 Task: Add a signature Marianna Clark containing National Human Trafficking Awareness Day, Marianna Clark to email address softage.3@softage.net and add a folder Sales contracts
Action: Mouse moved to (192, 146)
Screenshot: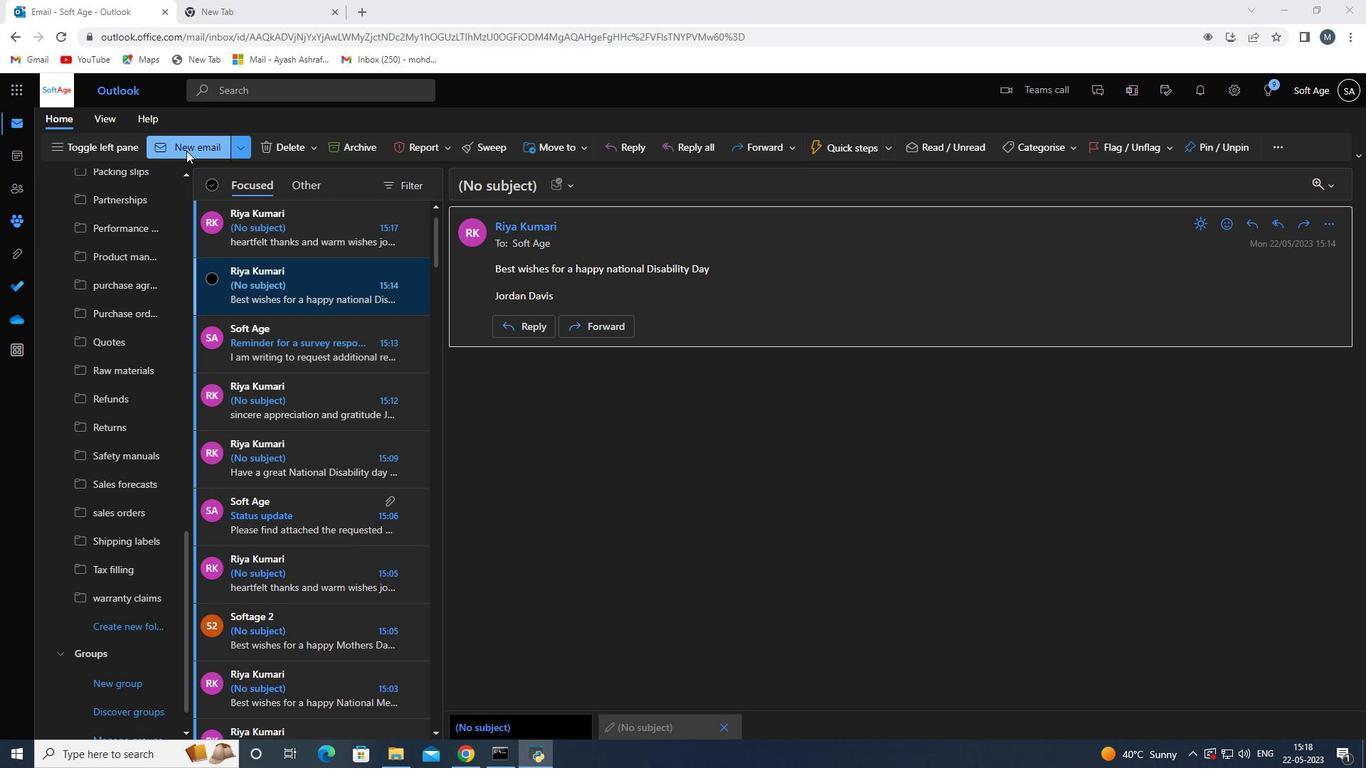
Action: Mouse pressed left at (192, 146)
Screenshot: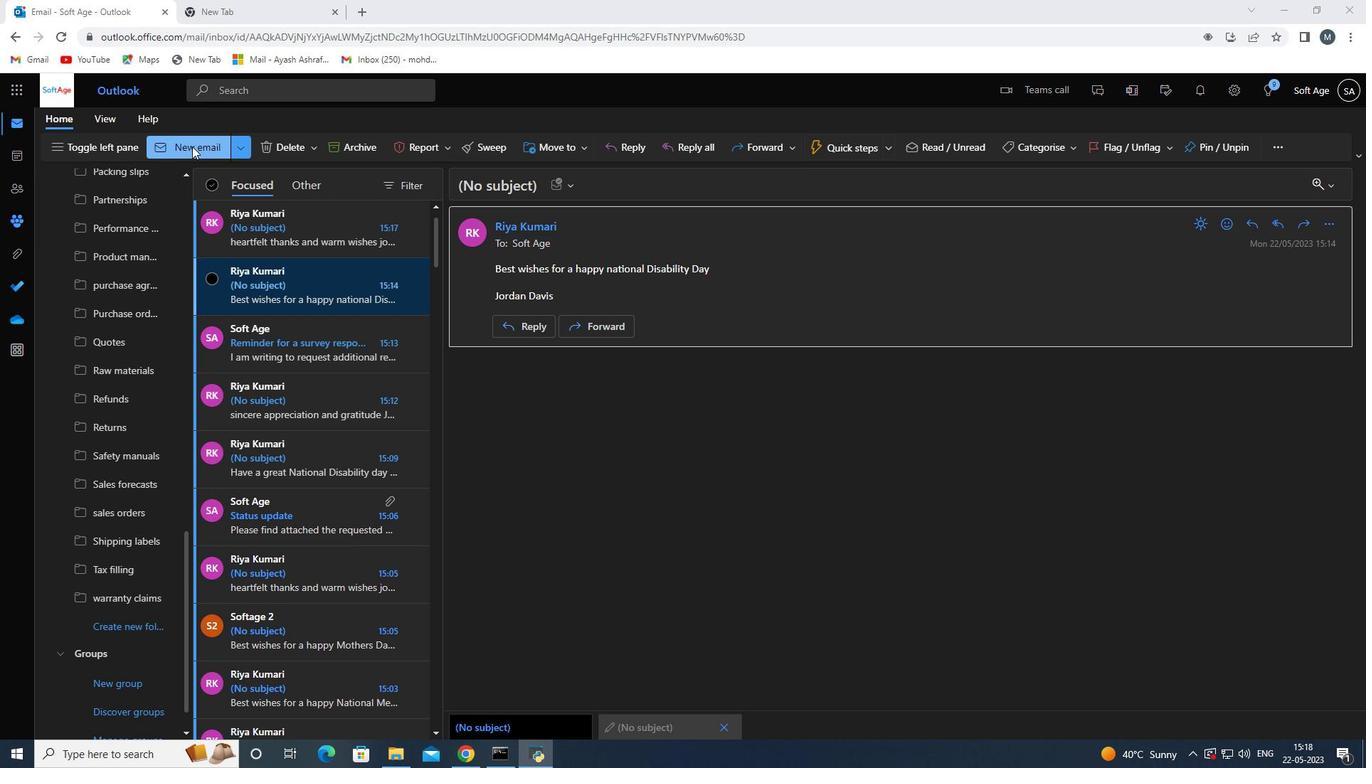 
Action: Mouse moved to (974, 141)
Screenshot: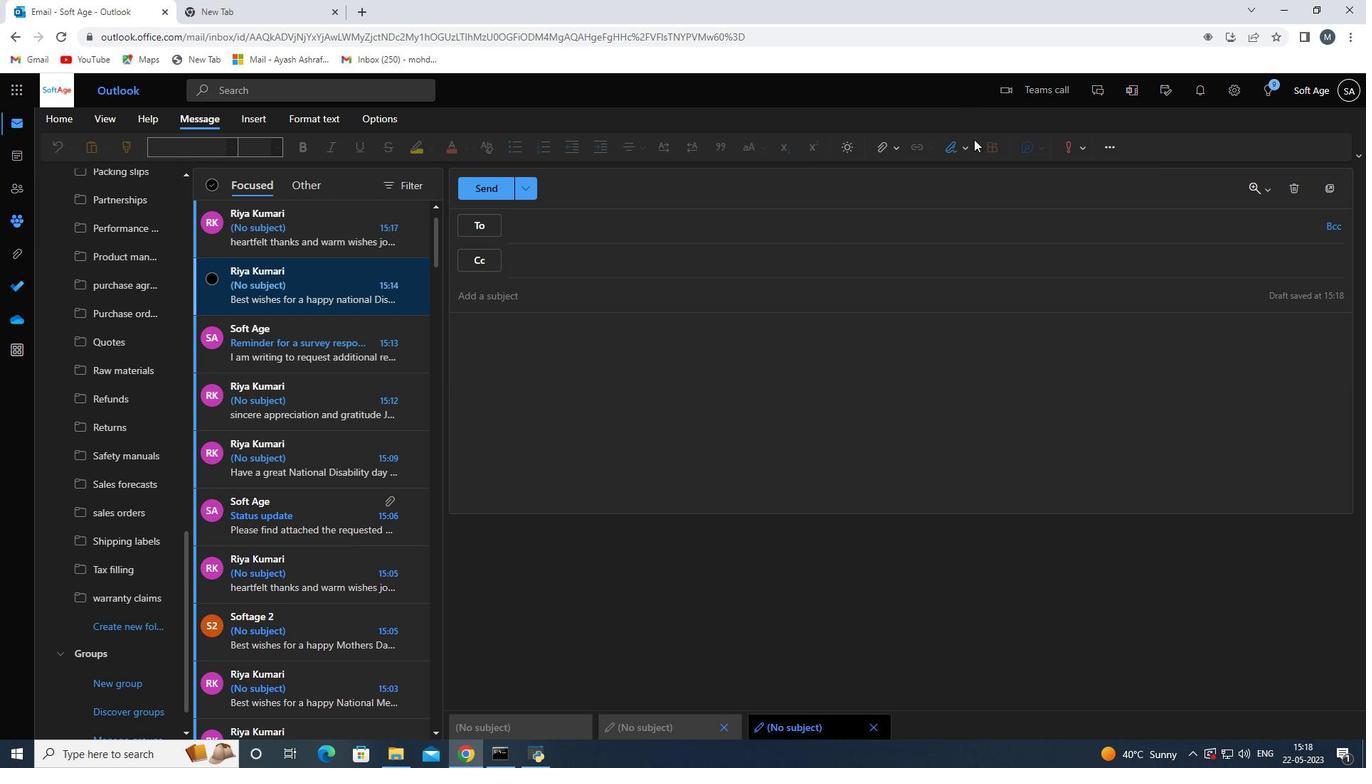 
Action: Mouse pressed left at (974, 141)
Screenshot: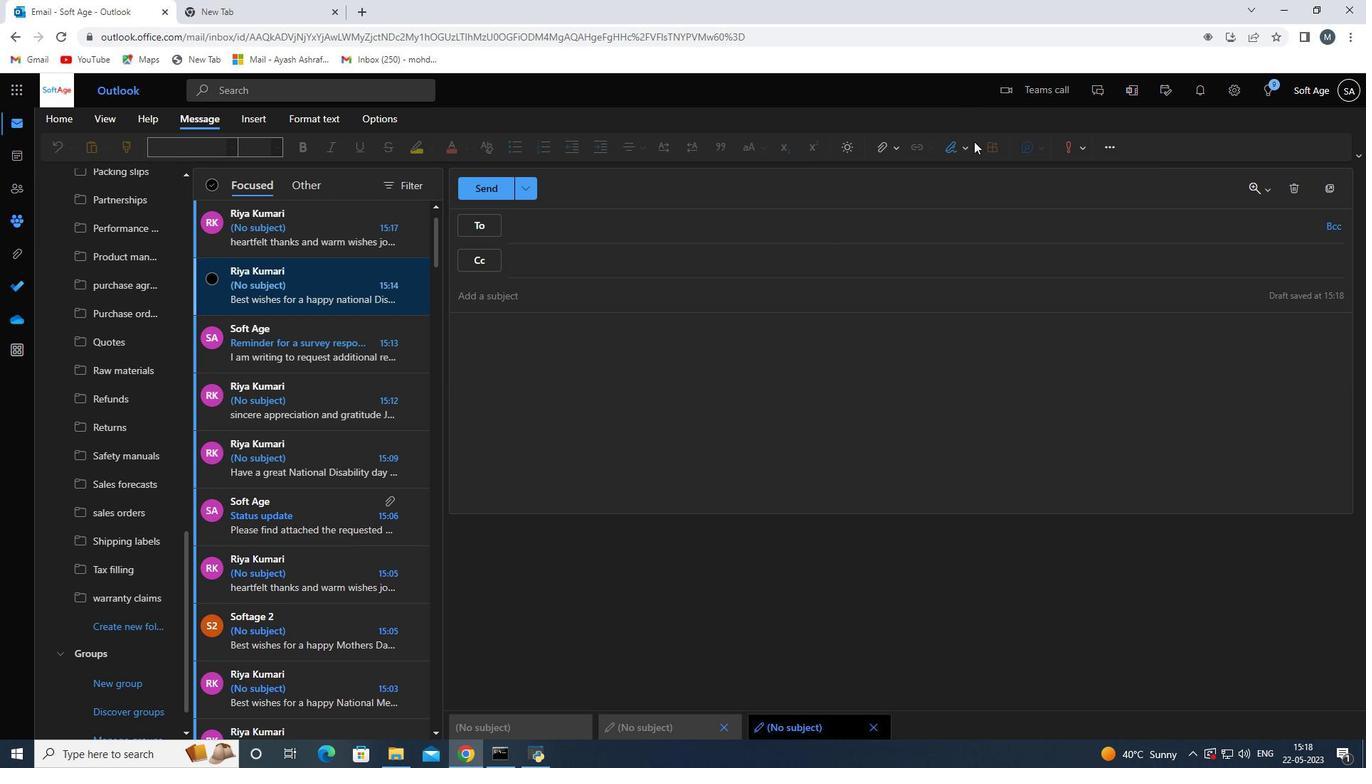 
Action: Mouse moved to (965, 150)
Screenshot: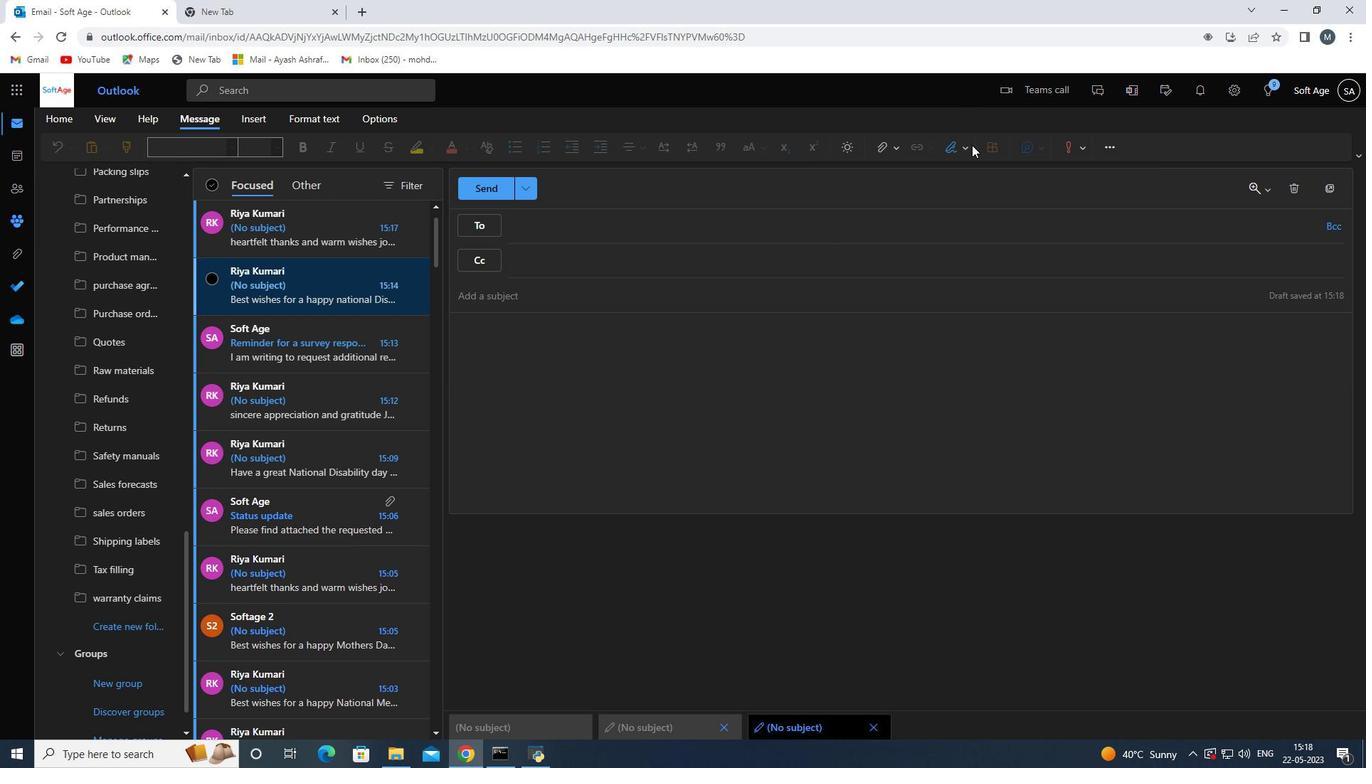
Action: Mouse pressed left at (965, 150)
Screenshot: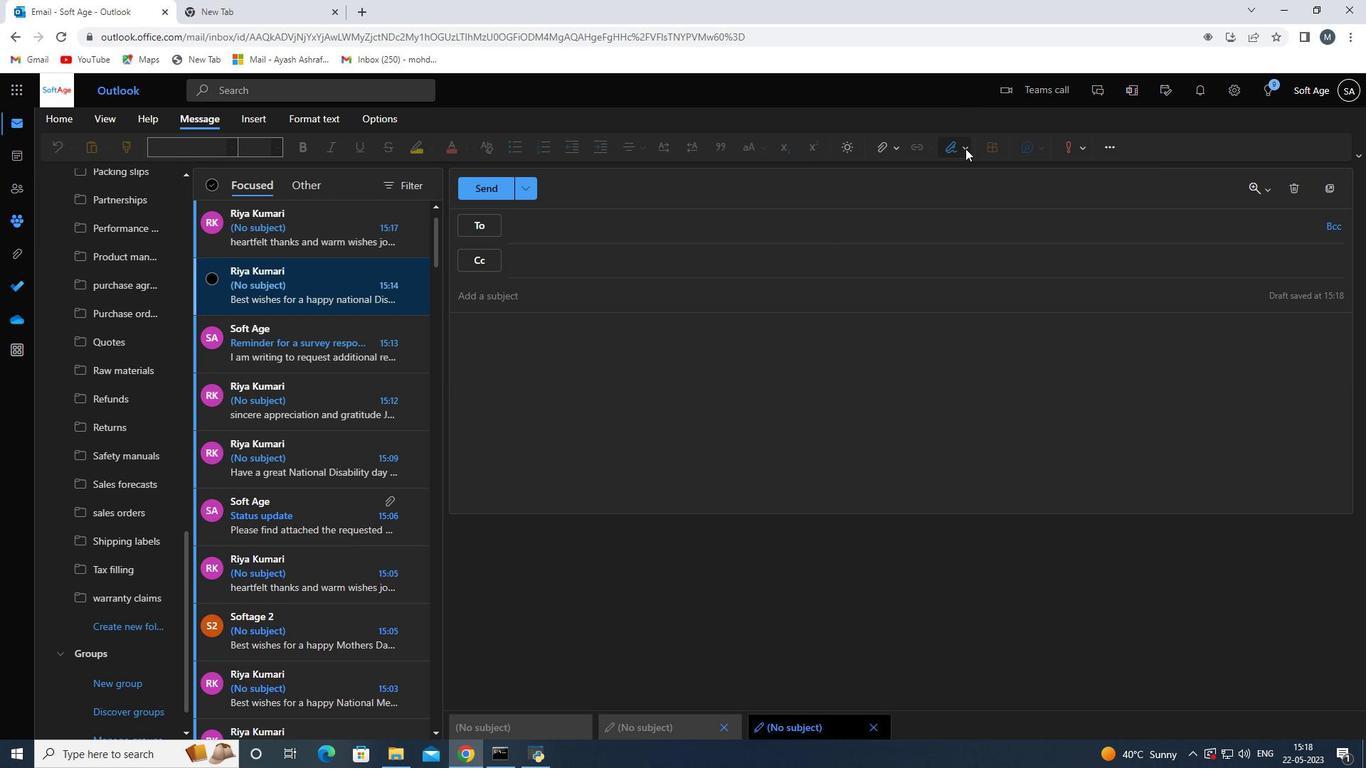 
Action: Mouse moved to (918, 207)
Screenshot: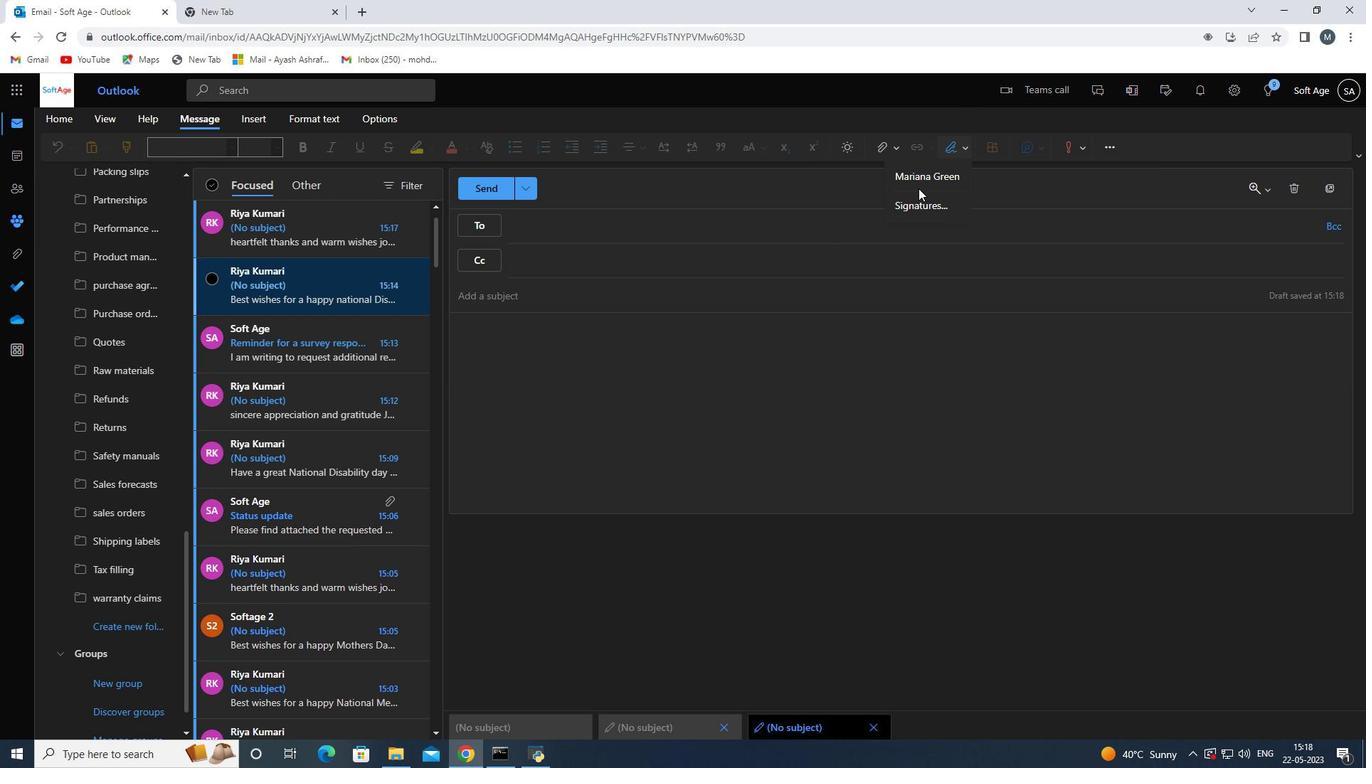 
Action: Mouse pressed left at (918, 207)
Screenshot: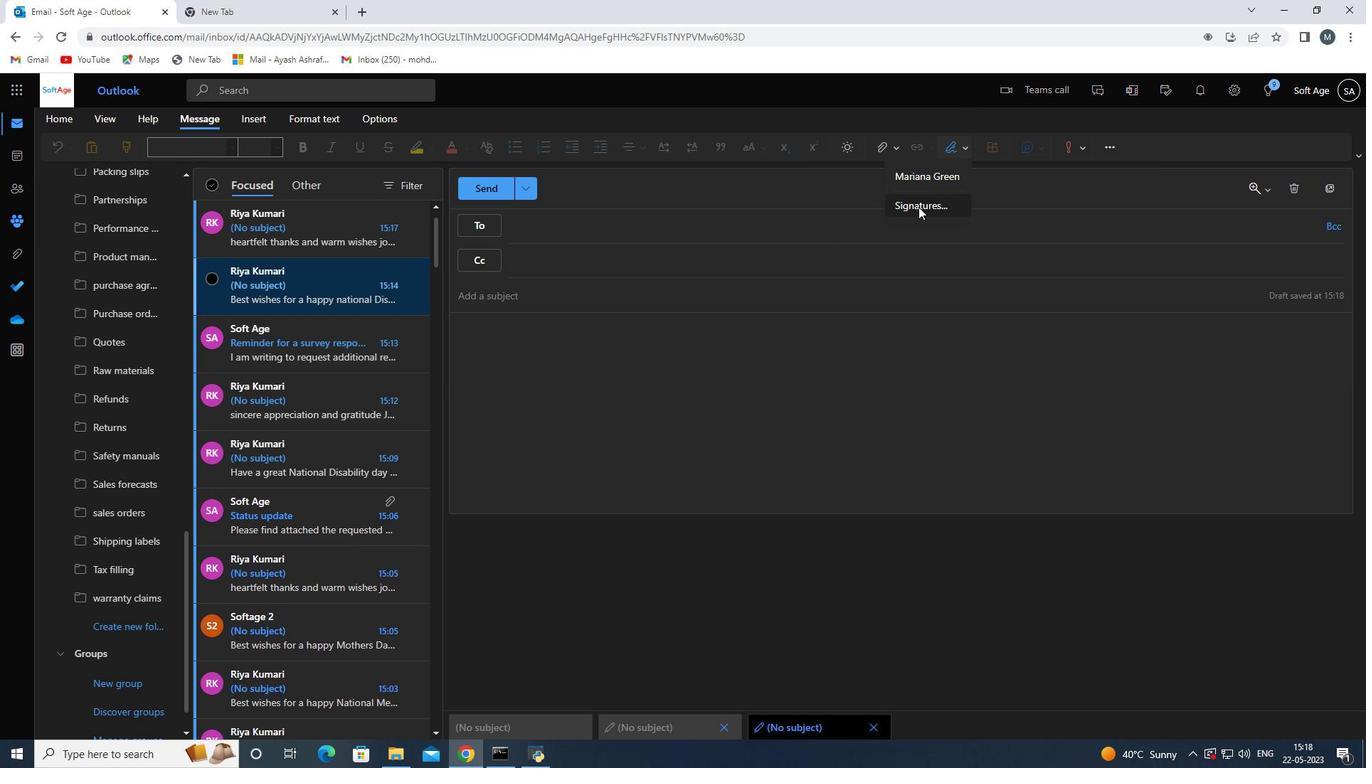 
Action: Mouse moved to (956, 267)
Screenshot: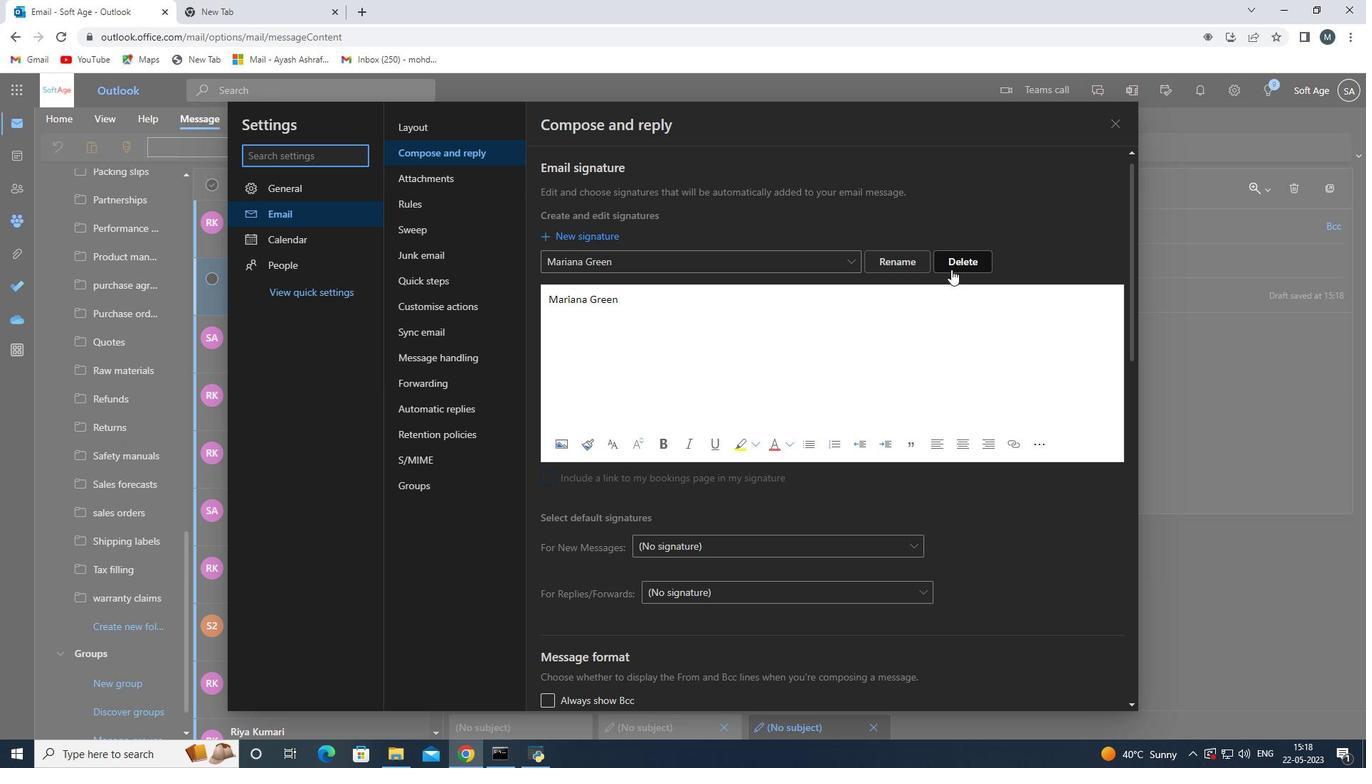 
Action: Mouse pressed left at (956, 267)
Screenshot: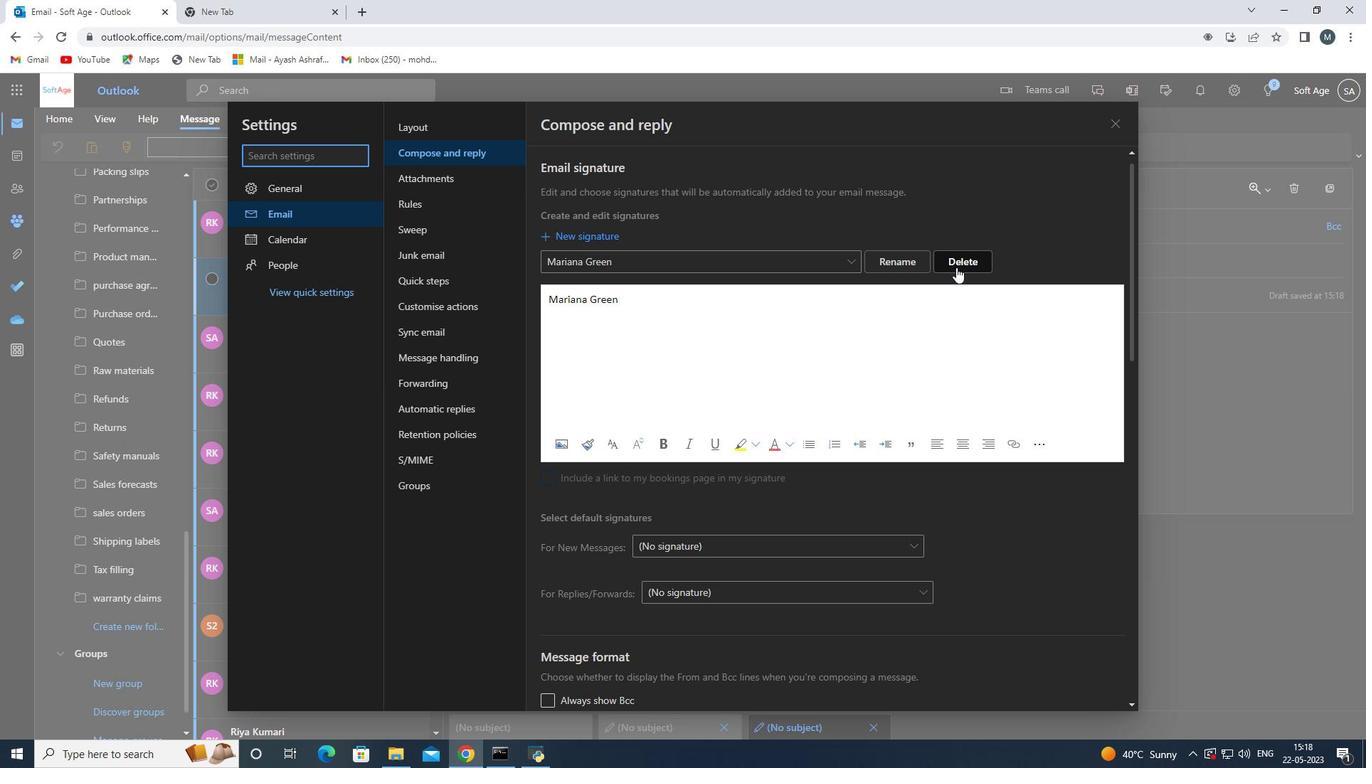 
Action: Mouse moved to (651, 266)
Screenshot: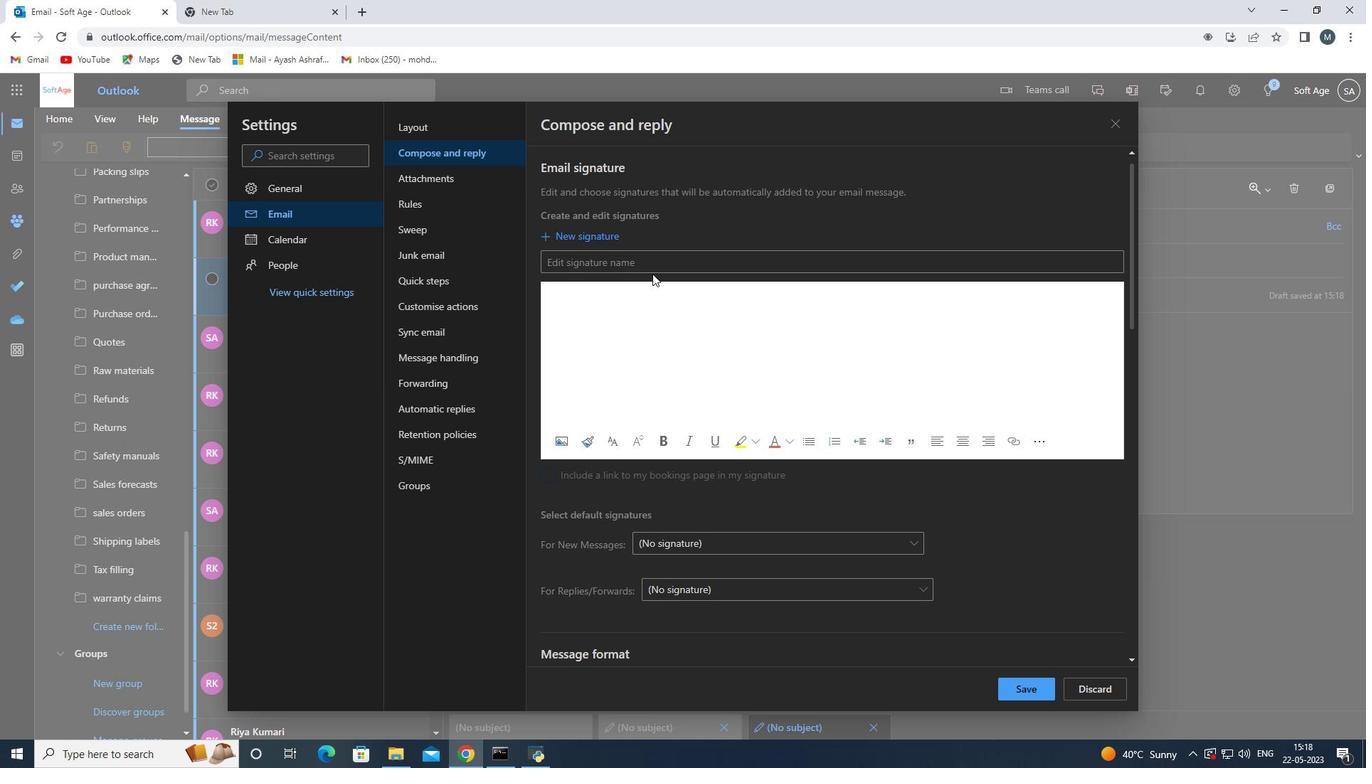 
Action: Mouse pressed left at (651, 266)
Screenshot: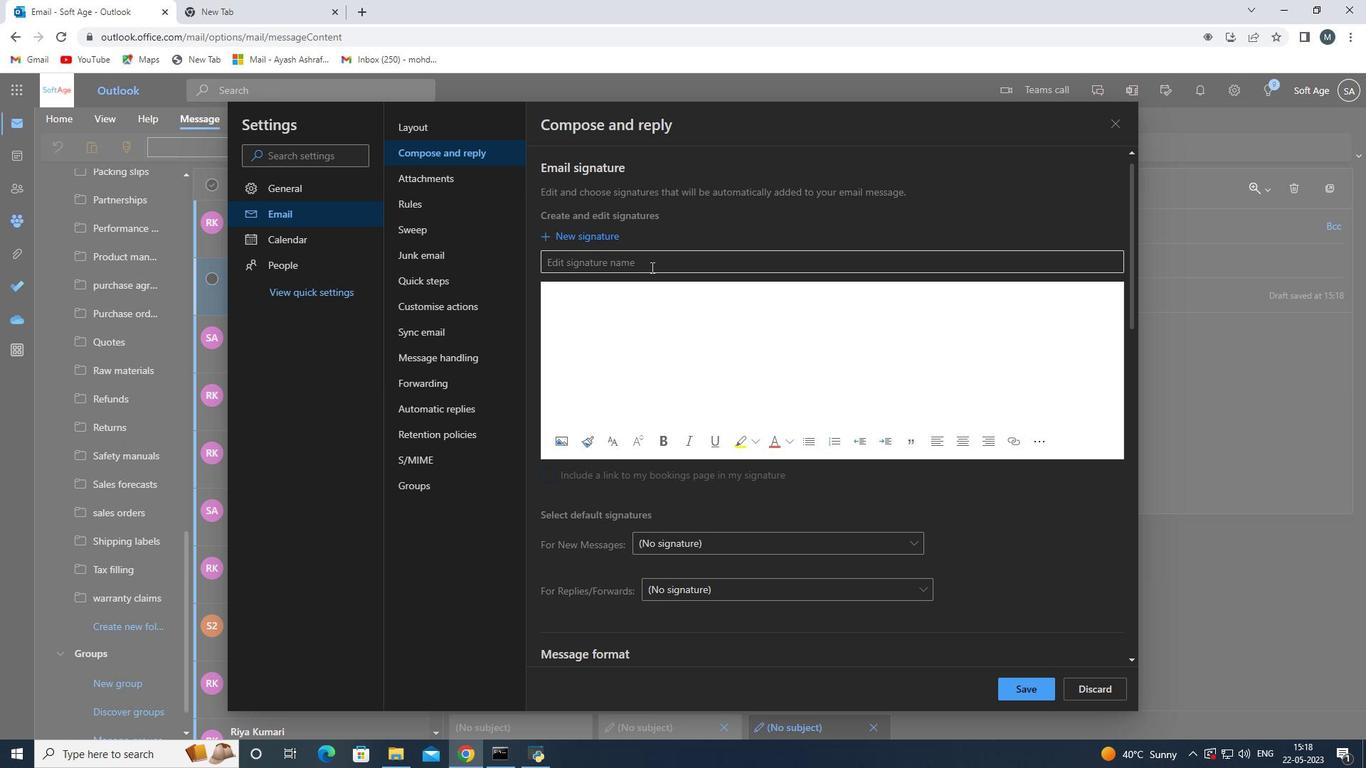 
Action: Mouse moved to (647, 266)
Screenshot: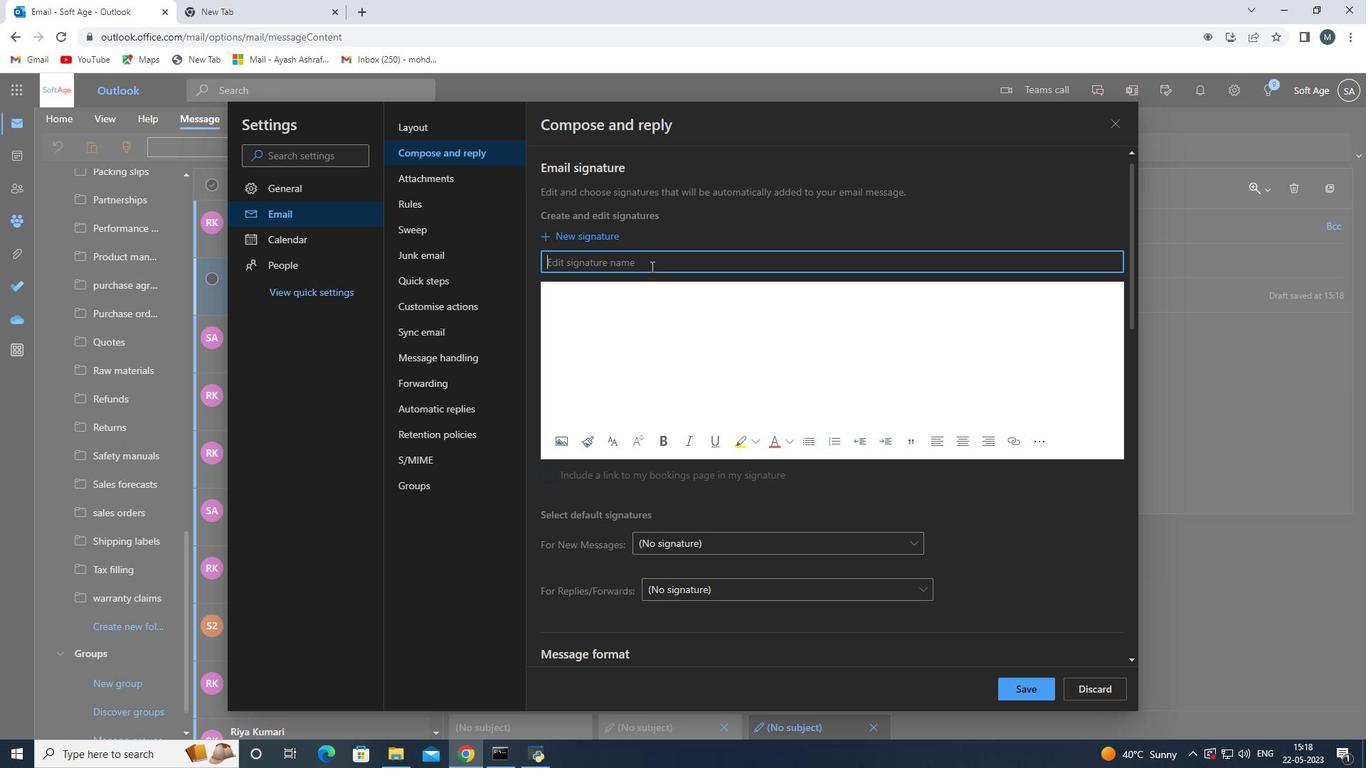 
Action: Key pressed <Key.shift>Marianna<Key.space><Key.shift><Key.shift><Key.shift><Key.shift><Key.shift><Key.shift><Key.shift><Key.shift><Key.shift>cl<Key.backspace><Key.backspace><Key.shift>Clark<Key.space>
Screenshot: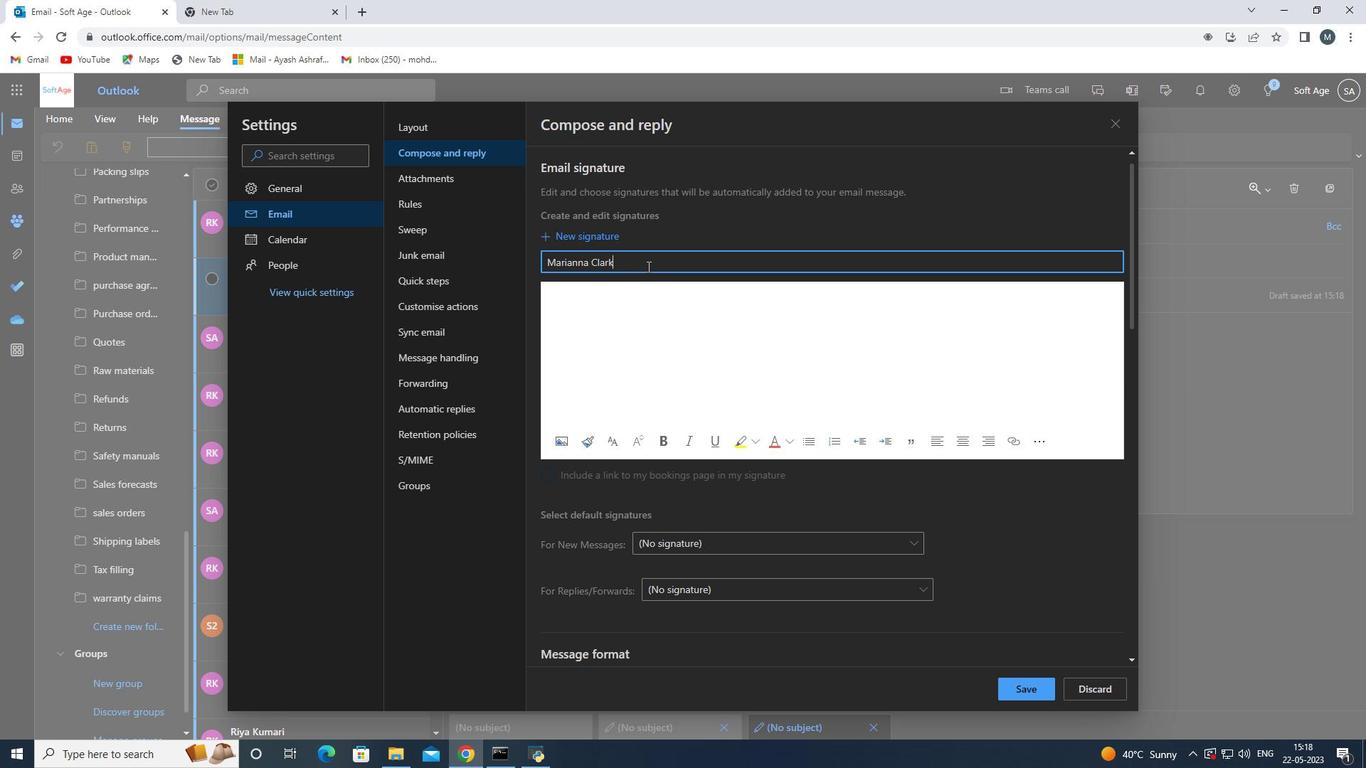 
Action: Mouse moved to (643, 308)
Screenshot: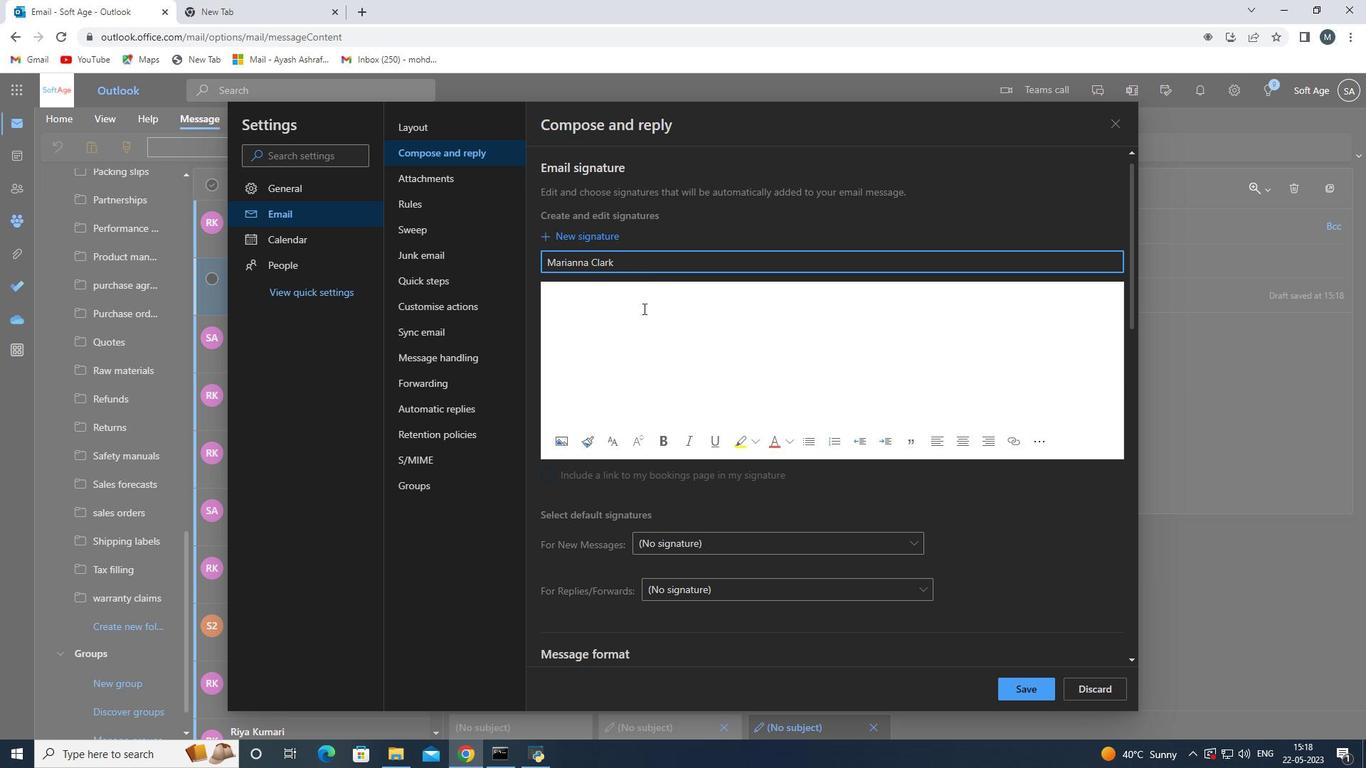 
Action: Mouse pressed left at (643, 308)
Screenshot: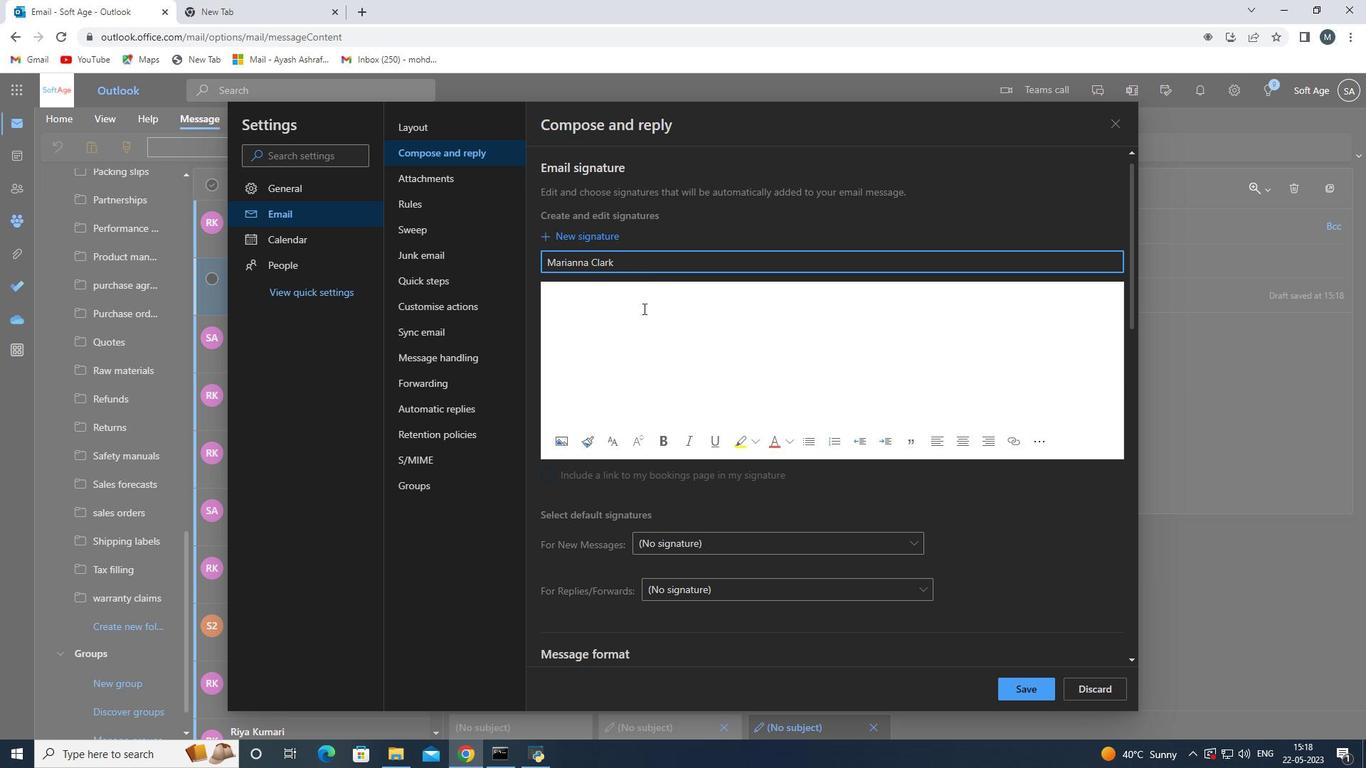 
Action: Mouse moved to (642, 308)
Screenshot: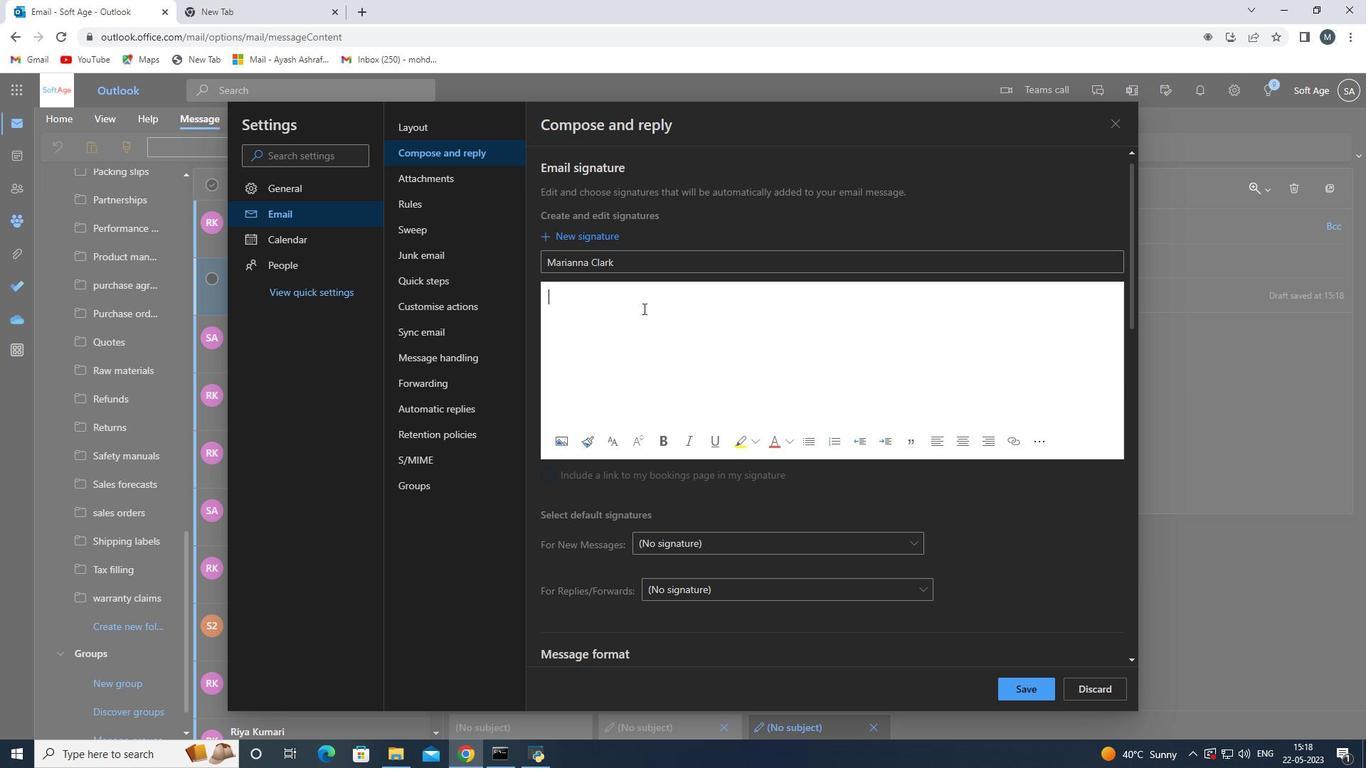 
Action: Key pressed <Key.shift>N<Key.backspace><Key.shift>Marianna<Key.space><Key.shift><Key.shift><Key.shift>Clark<Key.space>
Screenshot: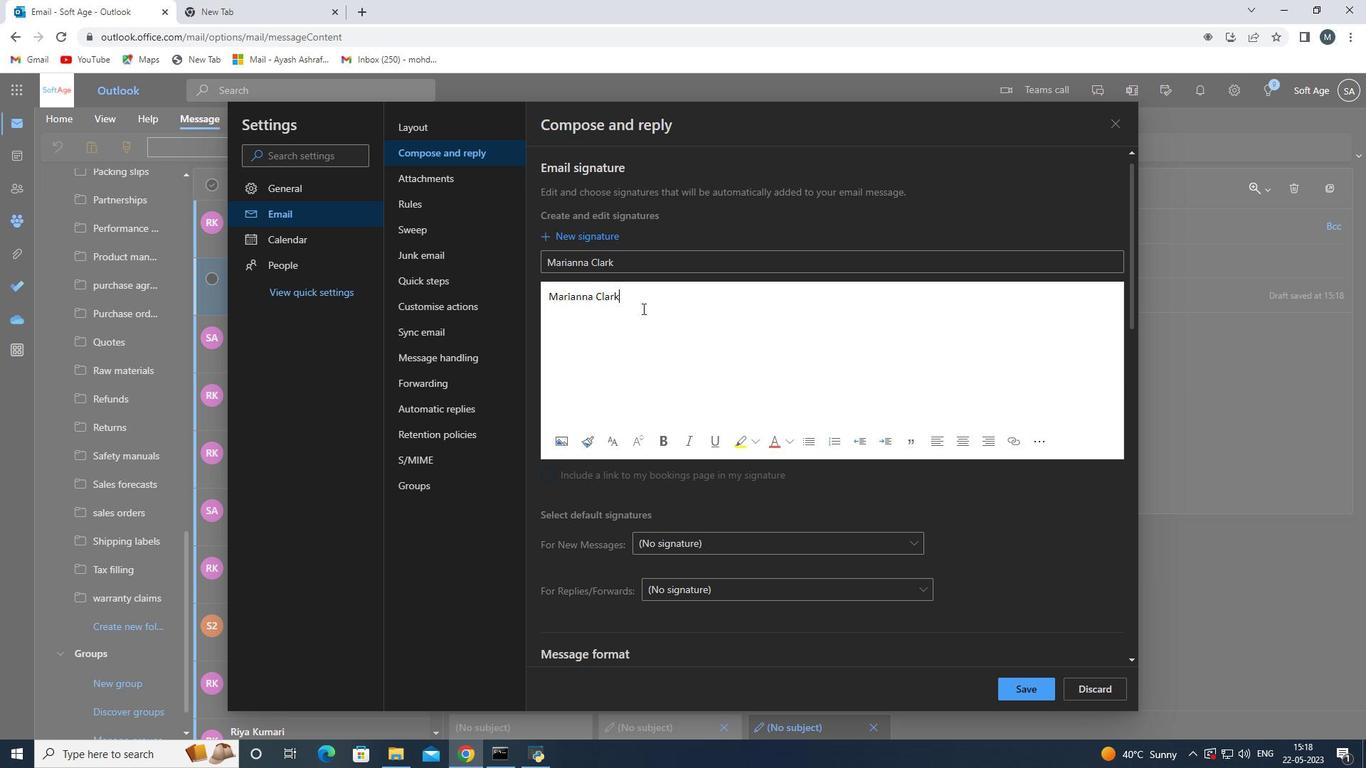 
Action: Mouse moved to (1043, 693)
Screenshot: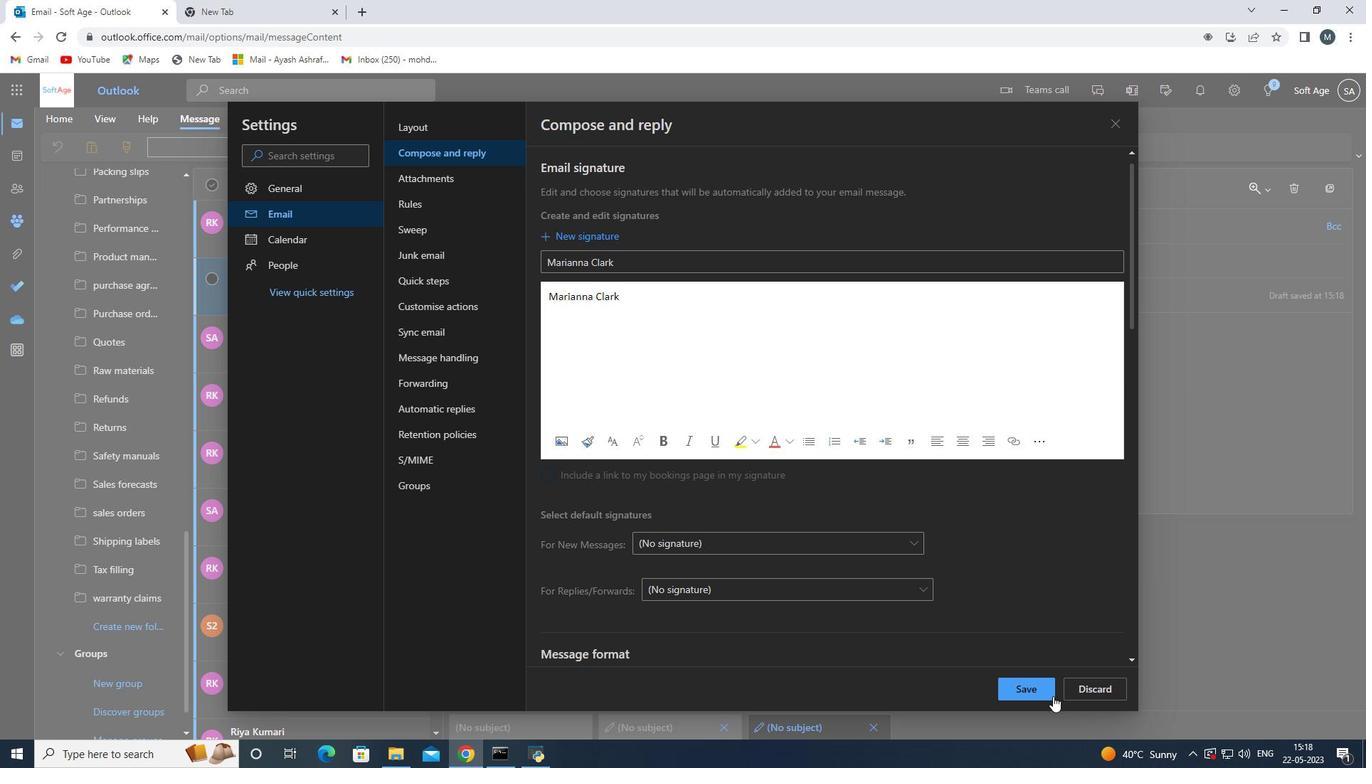 
Action: Mouse pressed left at (1043, 693)
Screenshot: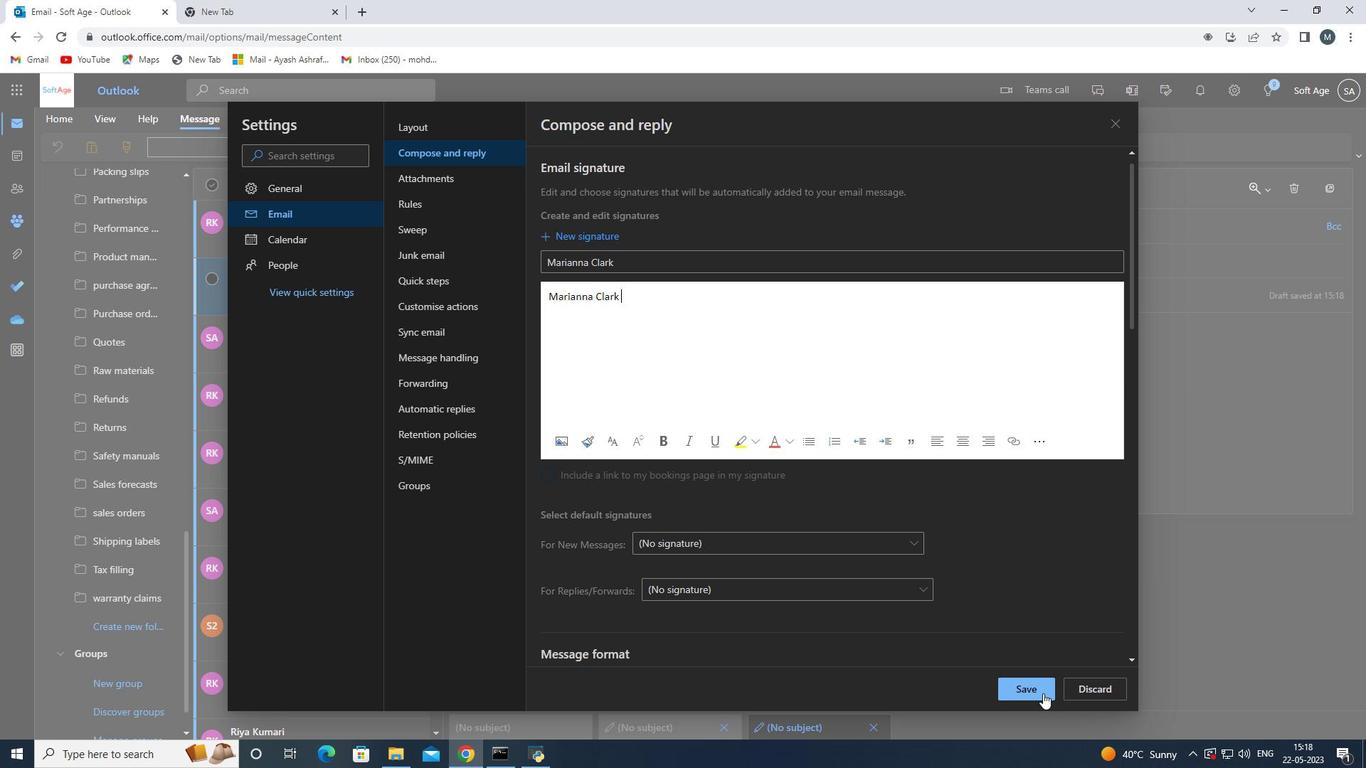 
Action: Mouse moved to (1114, 125)
Screenshot: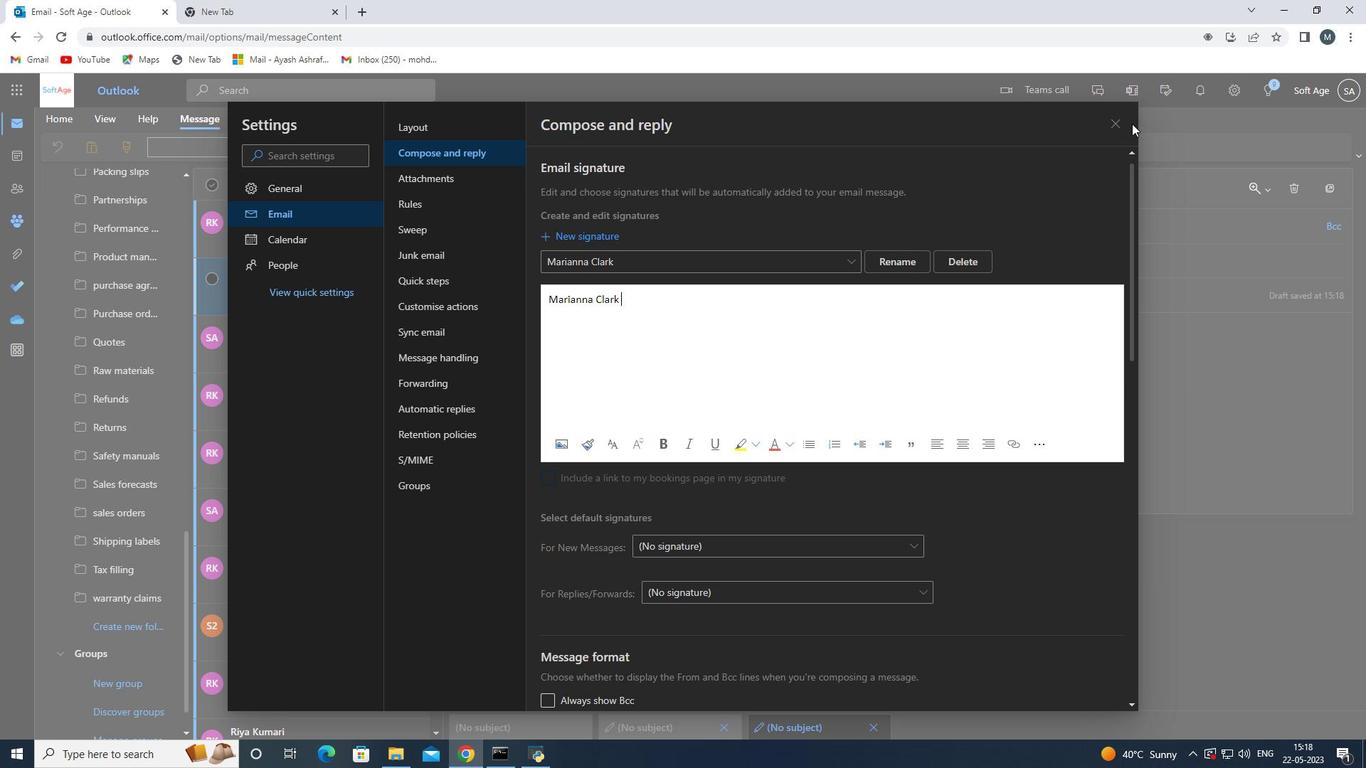 
Action: Mouse pressed left at (1114, 125)
Screenshot: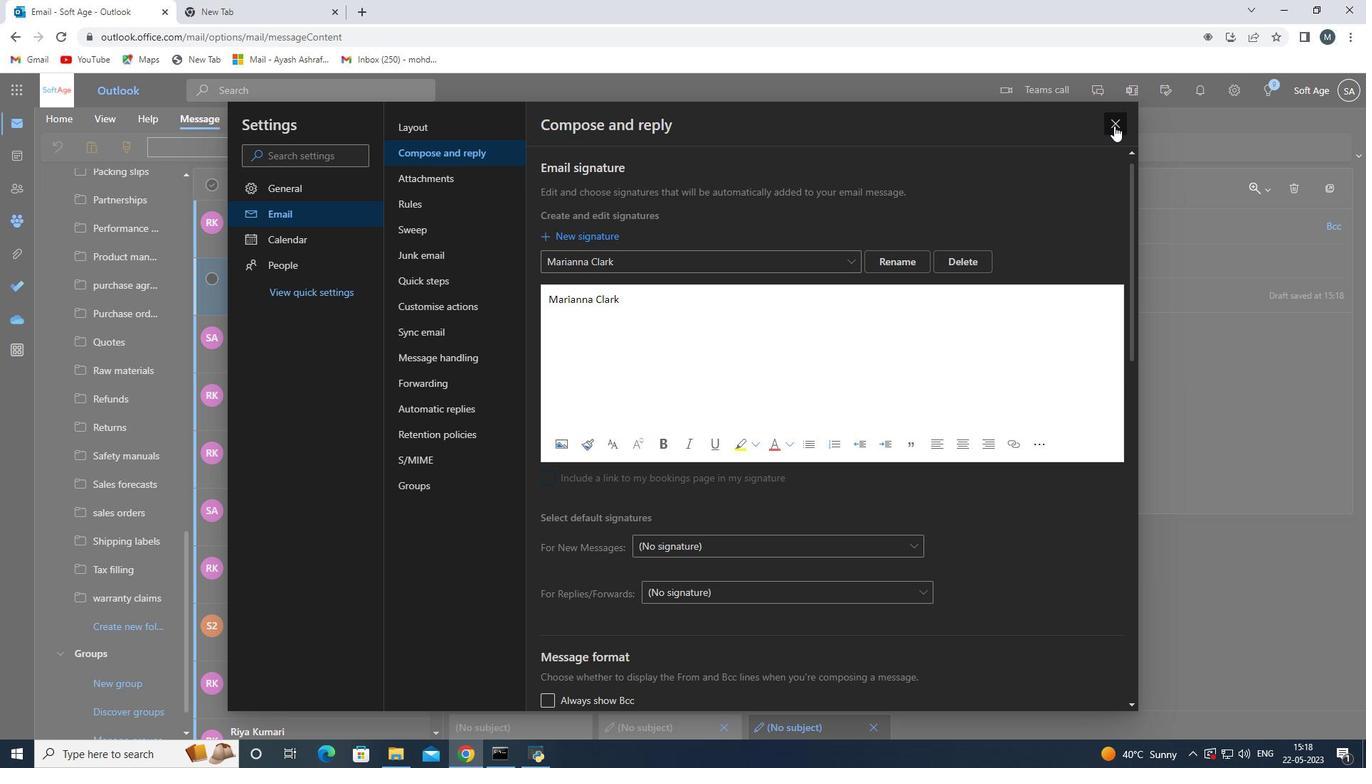 
Action: Mouse moved to (603, 346)
Screenshot: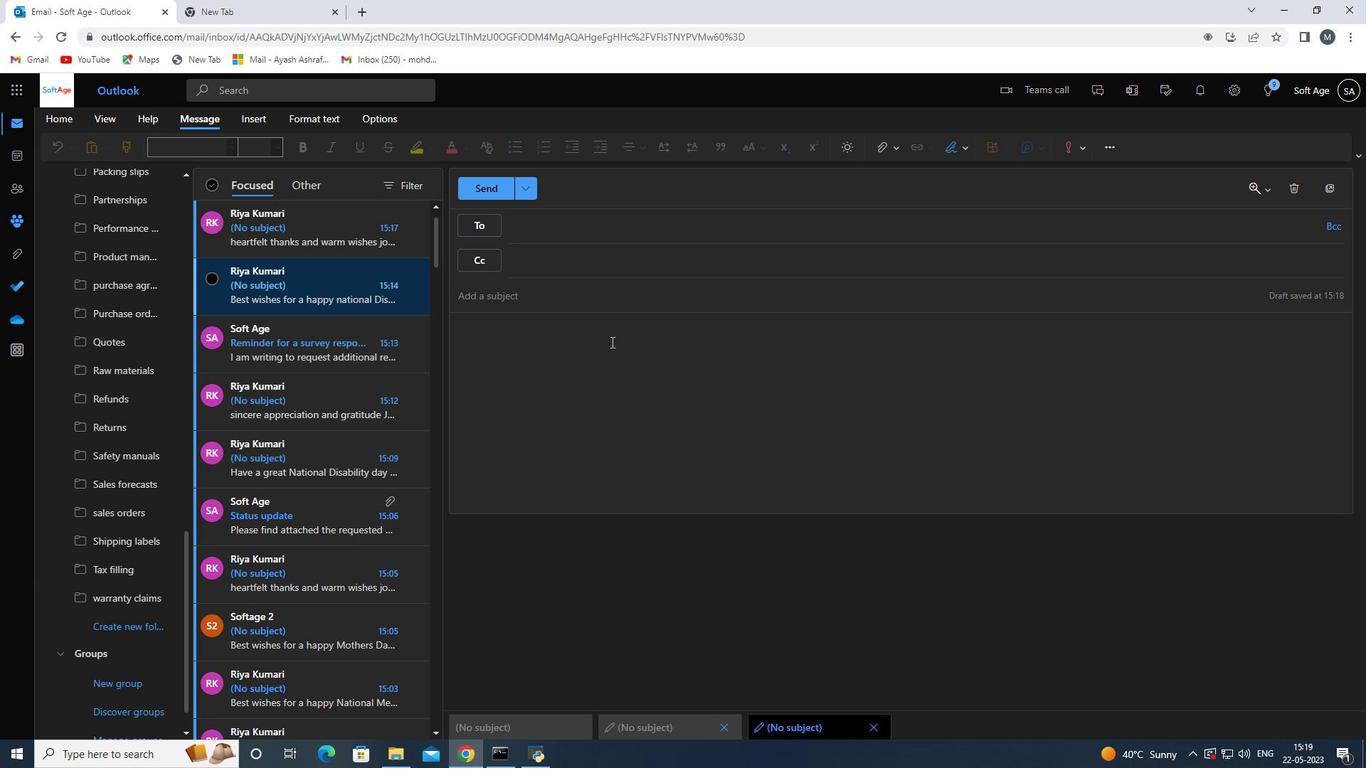 
Action: Mouse pressed left at (603, 346)
Screenshot: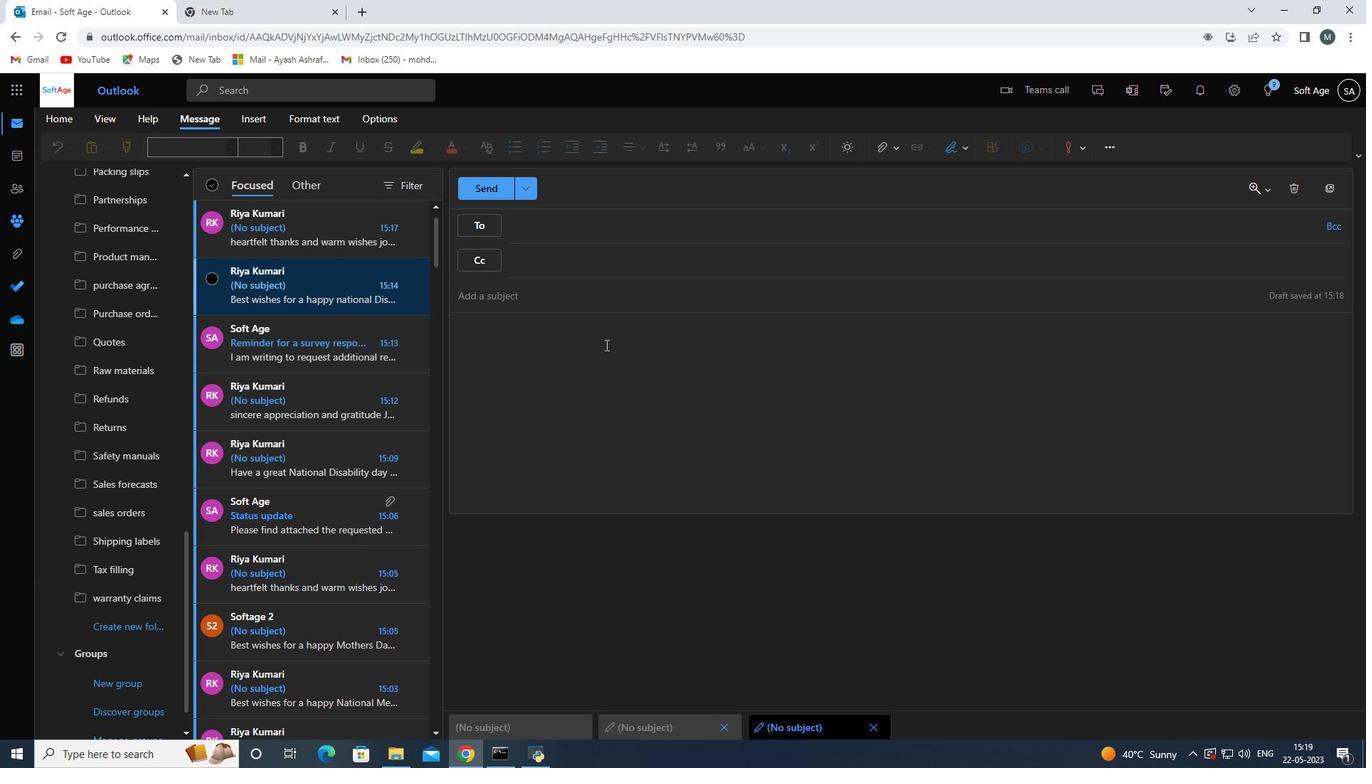
Action: Mouse moved to (959, 149)
Screenshot: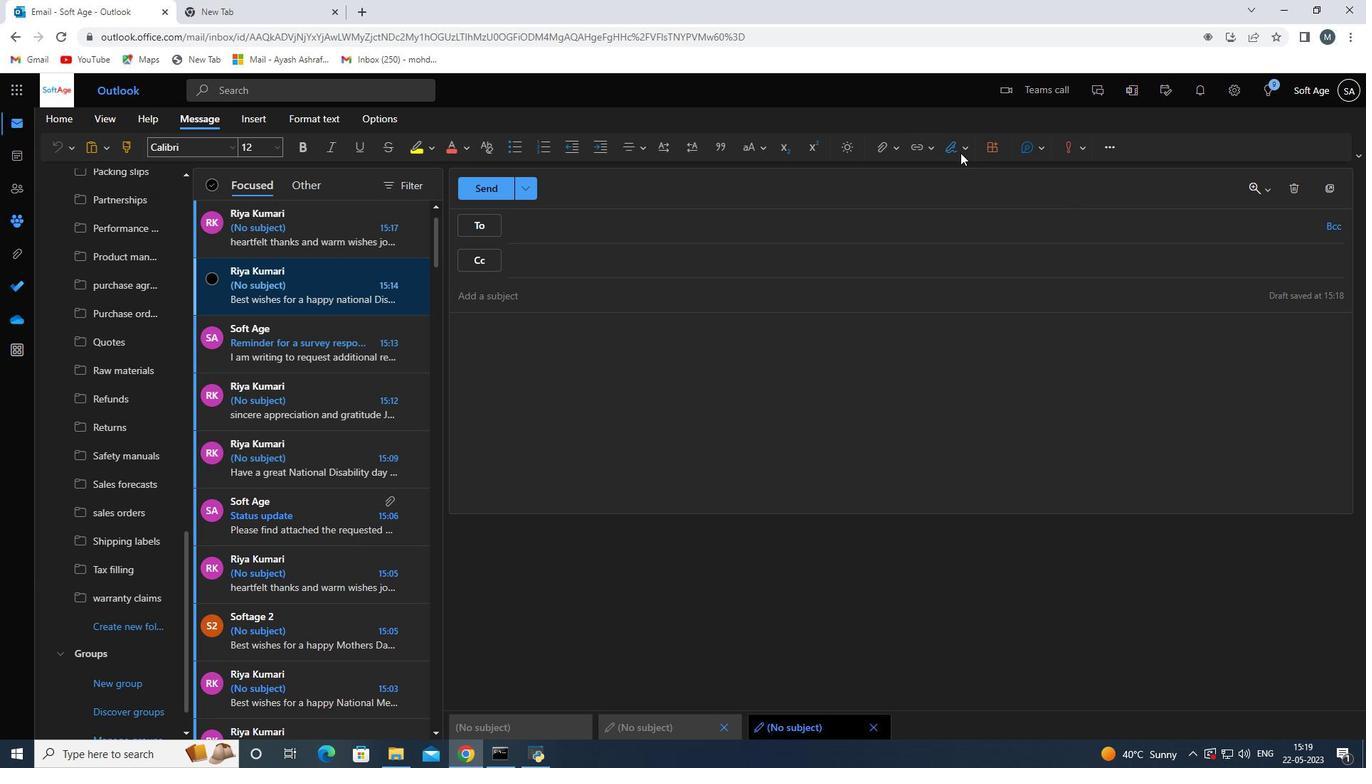 
Action: Mouse pressed left at (959, 149)
Screenshot: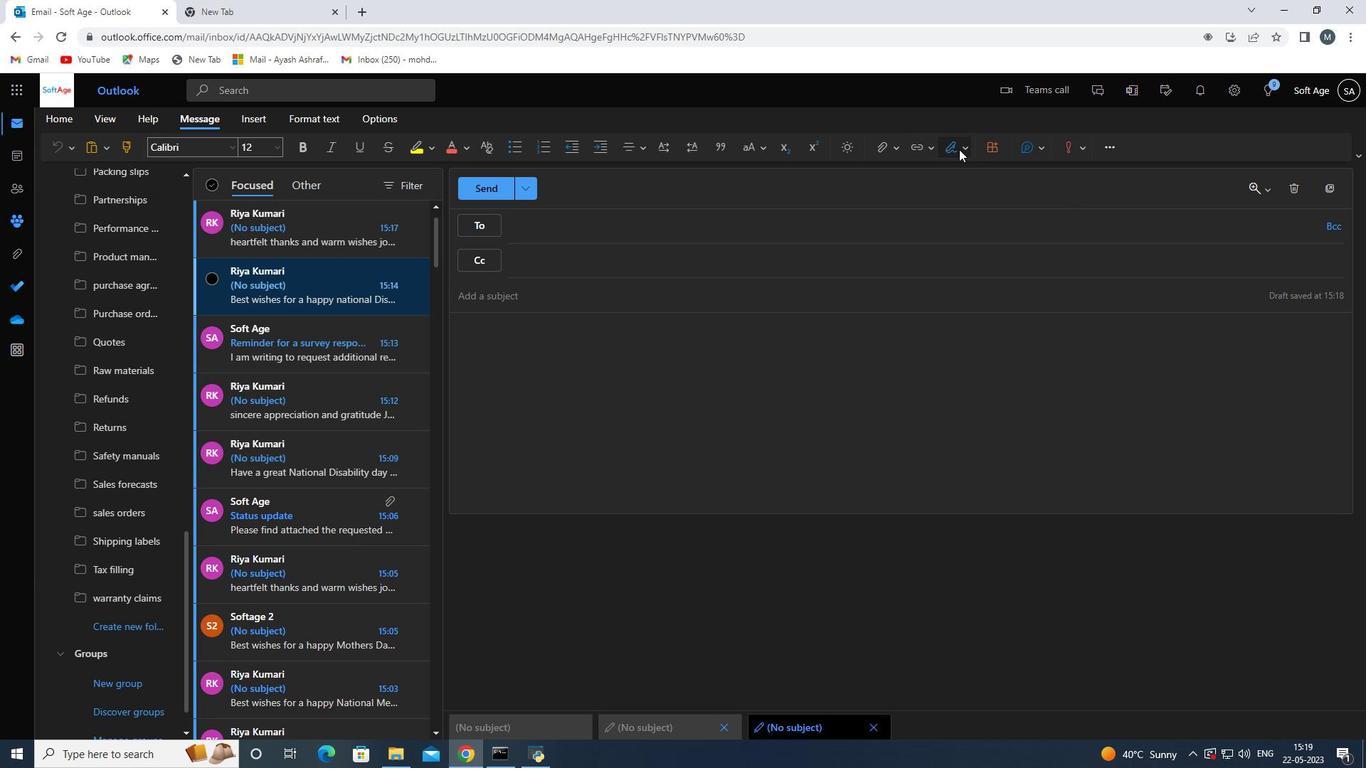 
Action: Mouse moved to (930, 182)
Screenshot: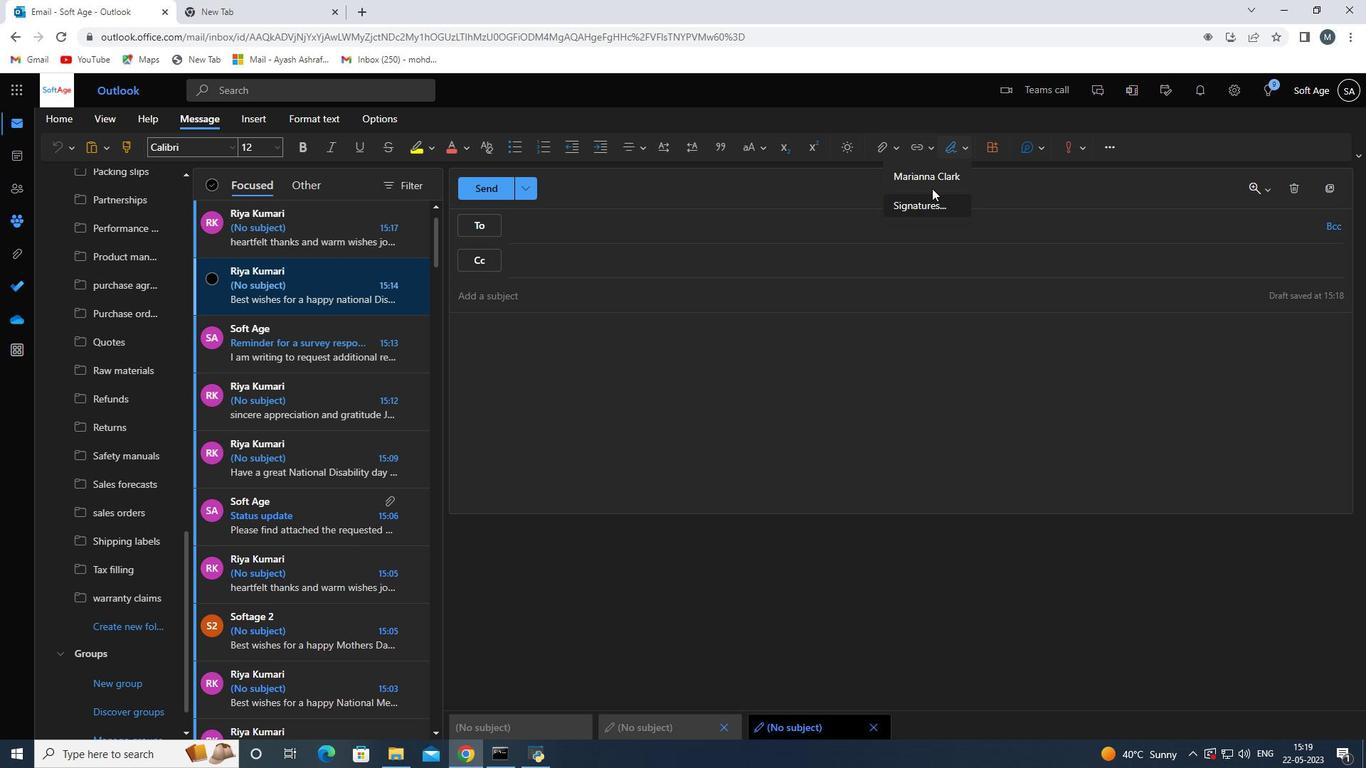 
Action: Mouse pressed left at (930, 182)
Screenshot: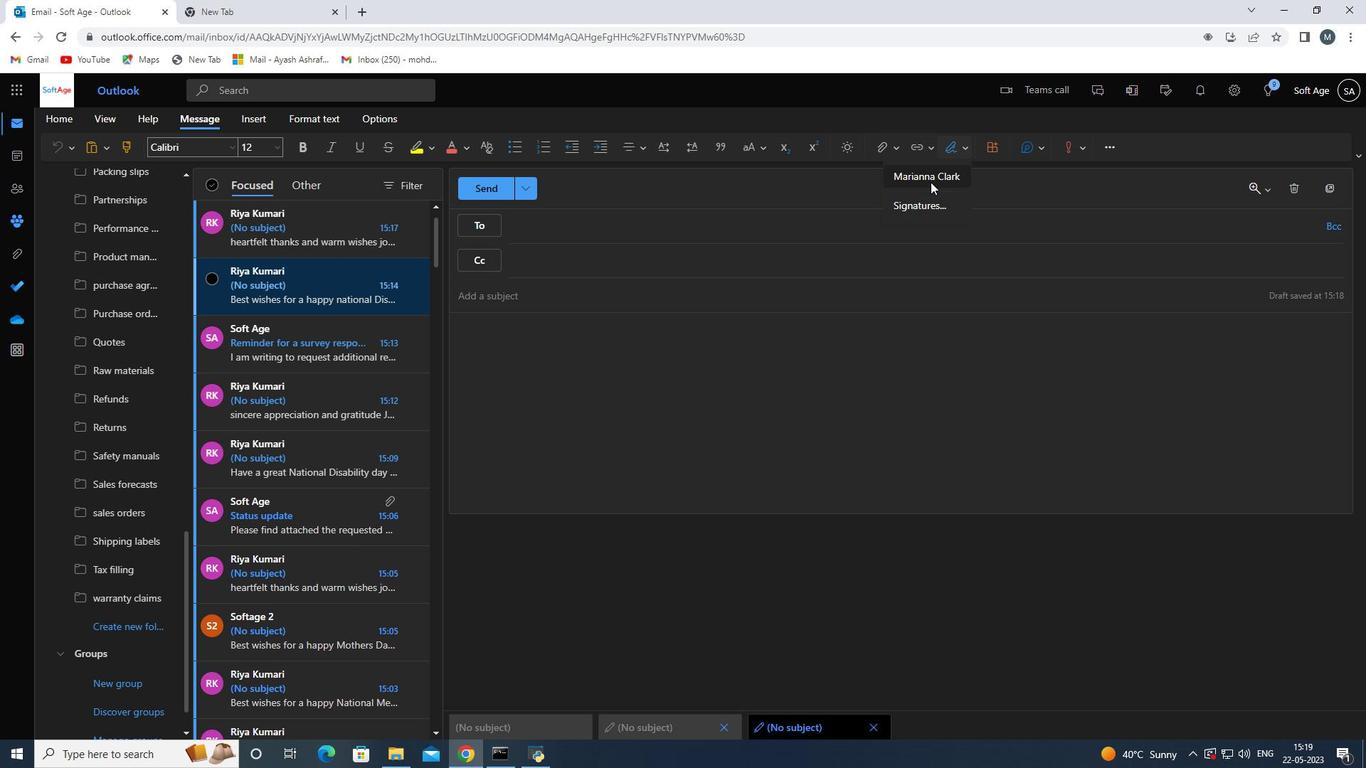 
Action: Mouse moved to (562, 330)
Screenshot: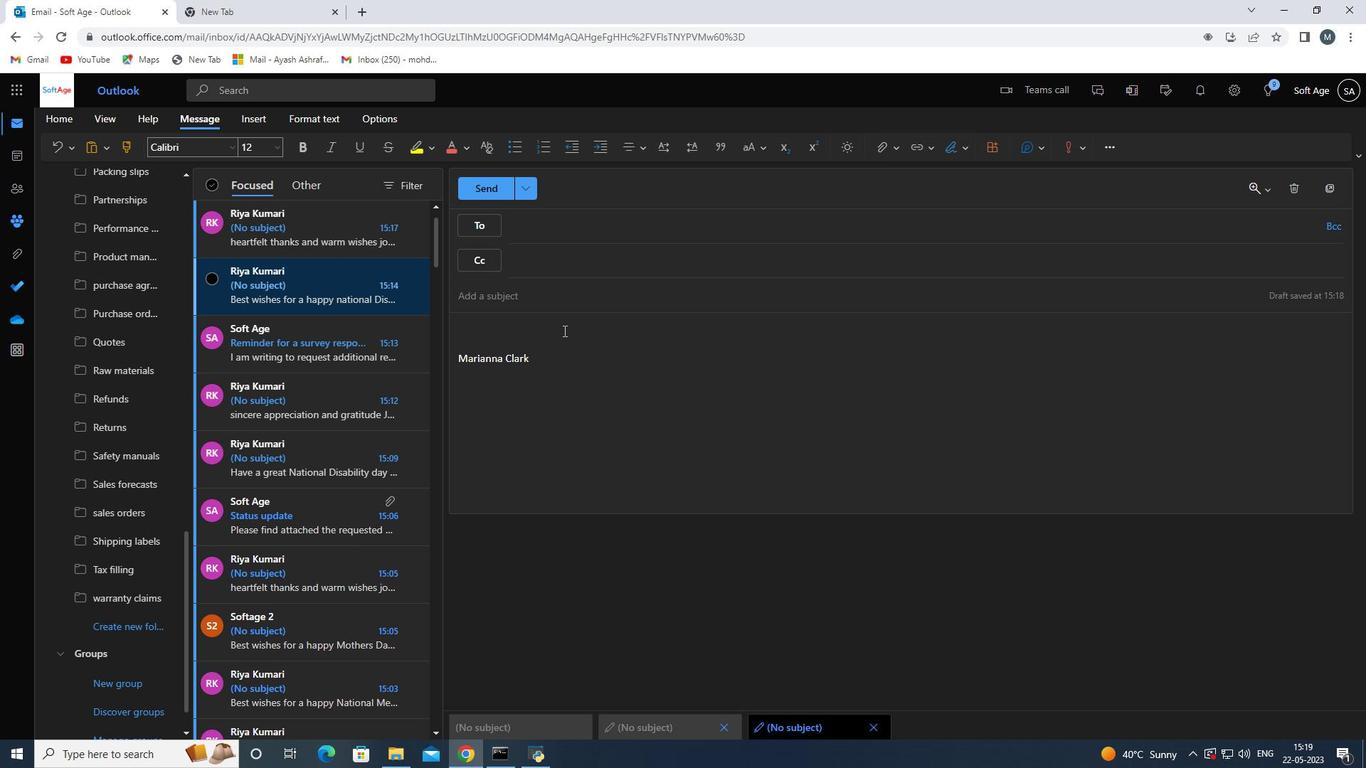 
Action: Key pressed <Key.shift>National<Key.space><Key.shift>Hi<Key.backspace><Key.backspace>hu,a<Key.backspace><Key.backspace>man<Key.space>trafficking<Key.space>awareness<Key.space>day<Key.space>
Screenshot: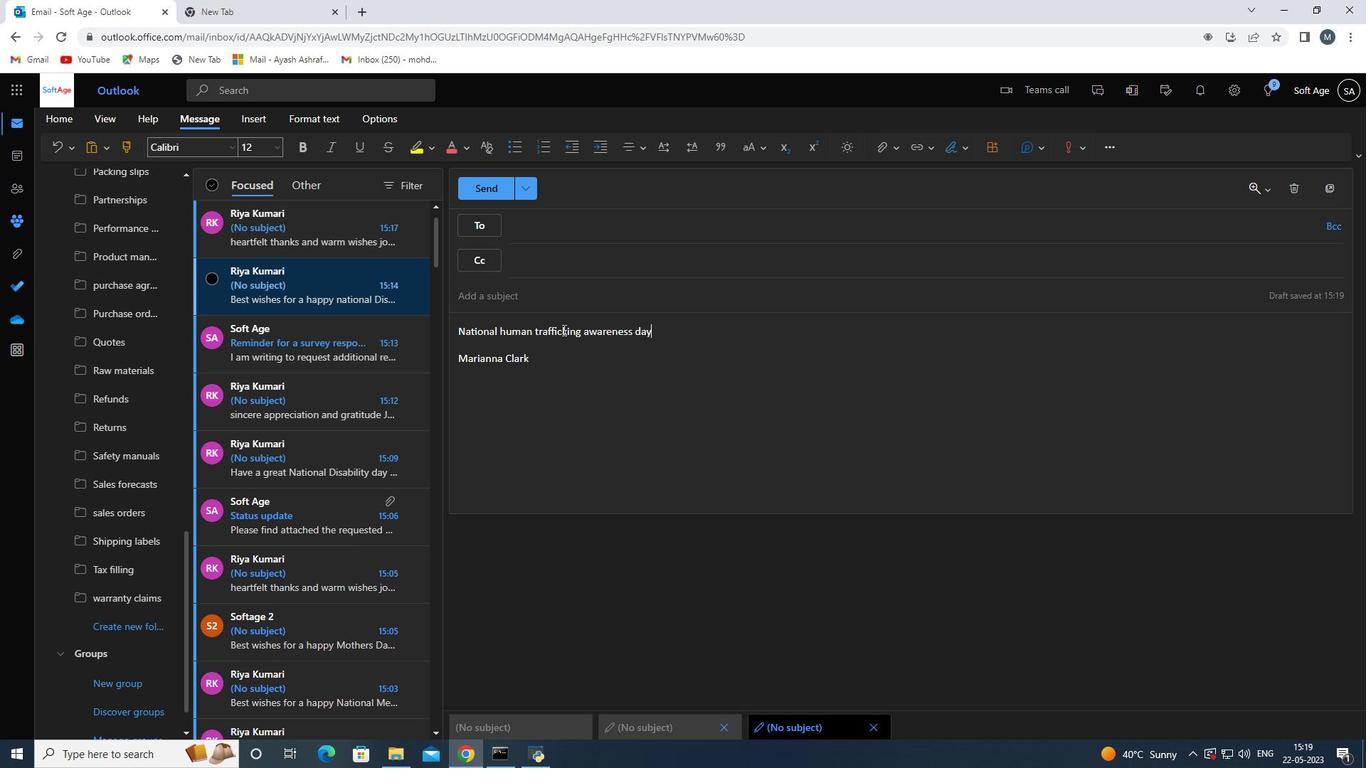 
Action: Mouse moved to (585, 236)
Screenshot: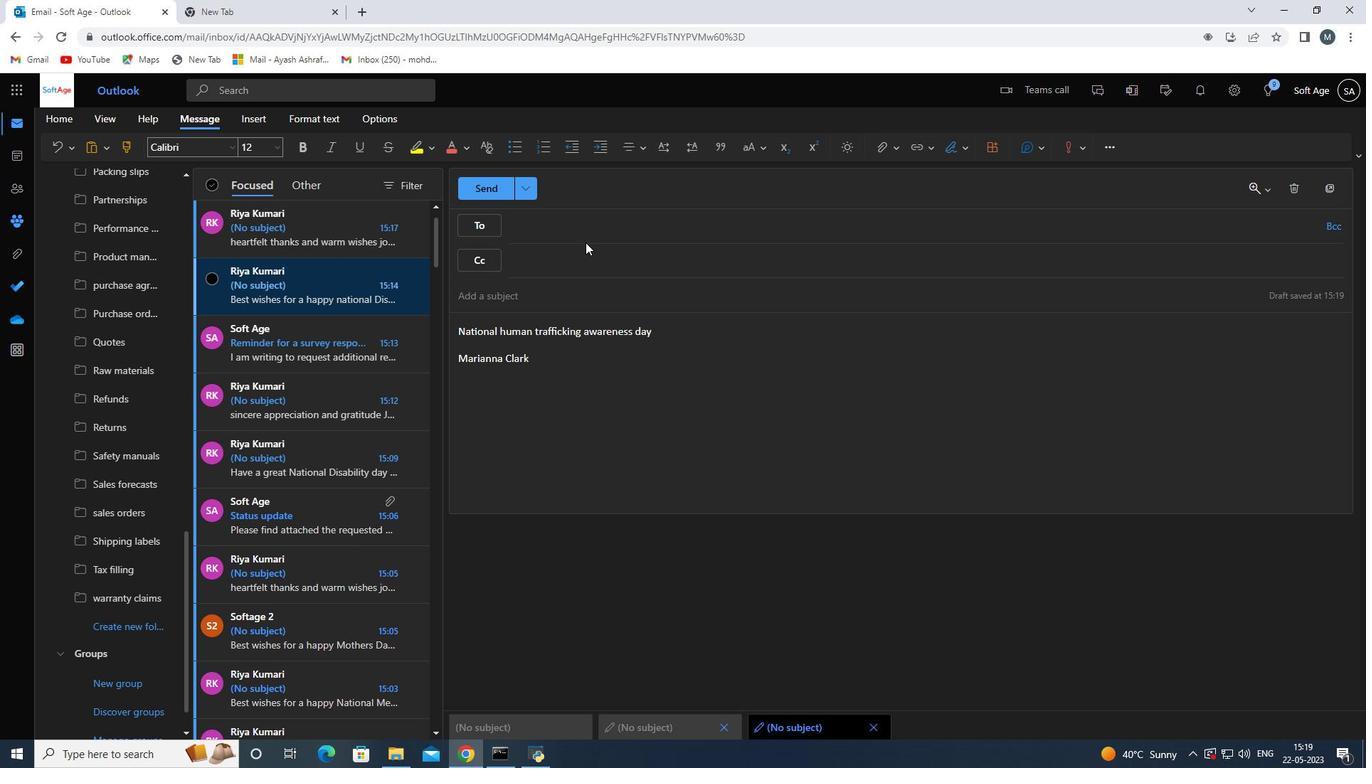 
Action: Mouse pressed left at (585, 236)
Screenshot: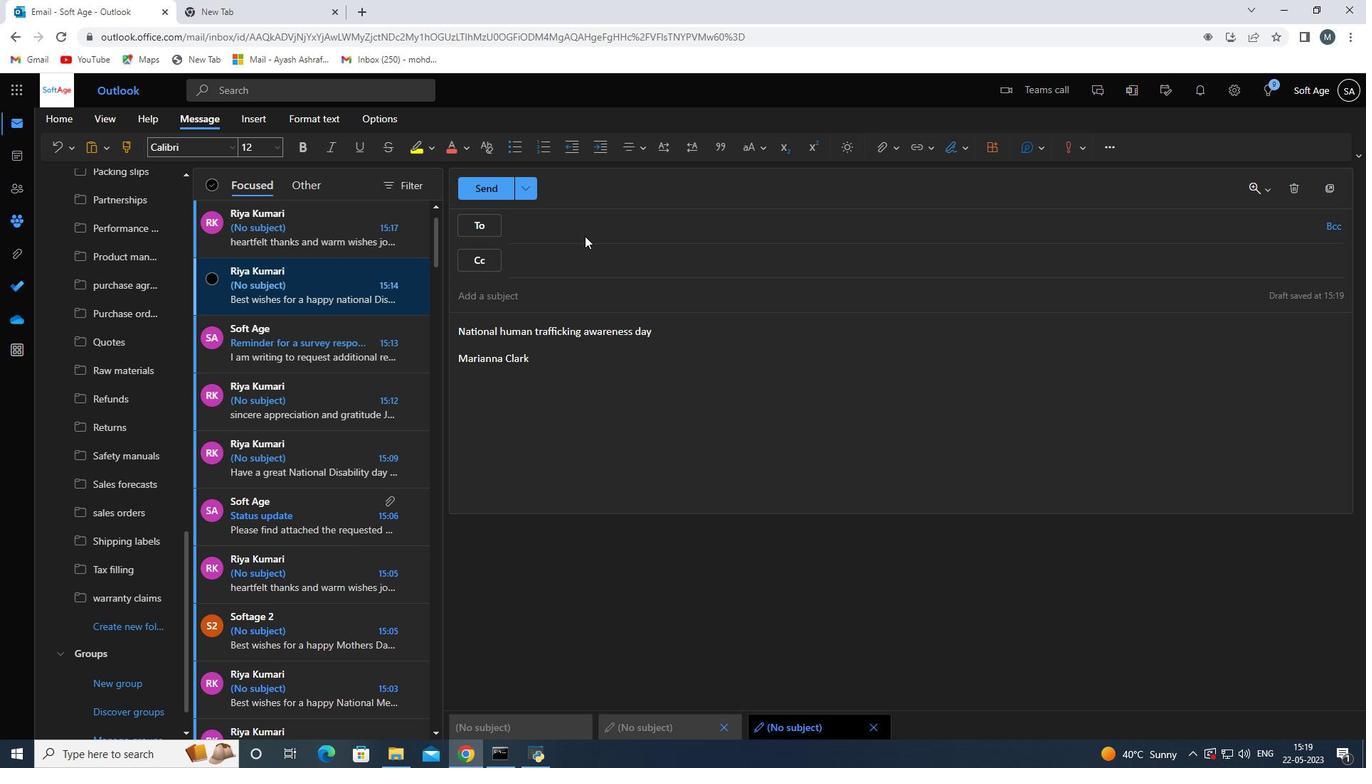 
Action: Mouse moved to (585, 225)
Screenshot: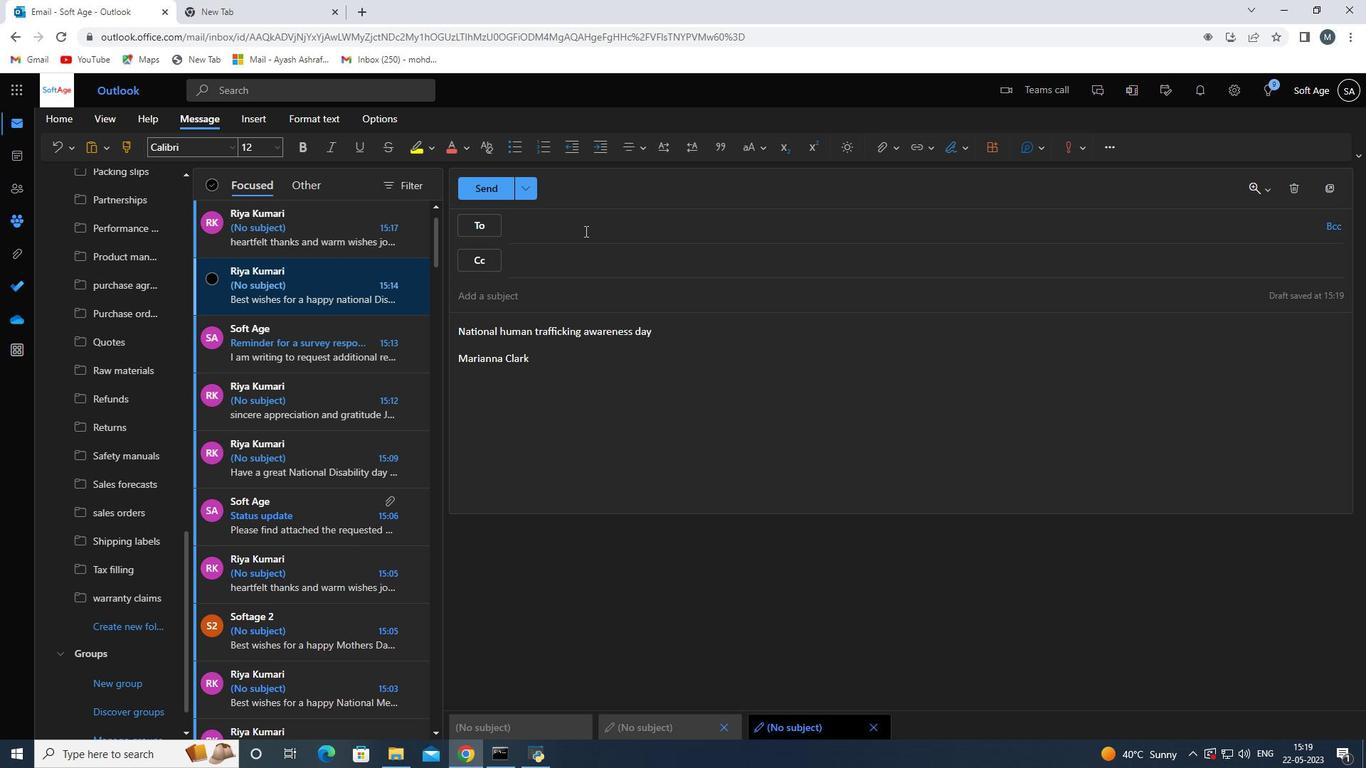 
Action: Mouse pressed left at (585, 225)
Screenshot: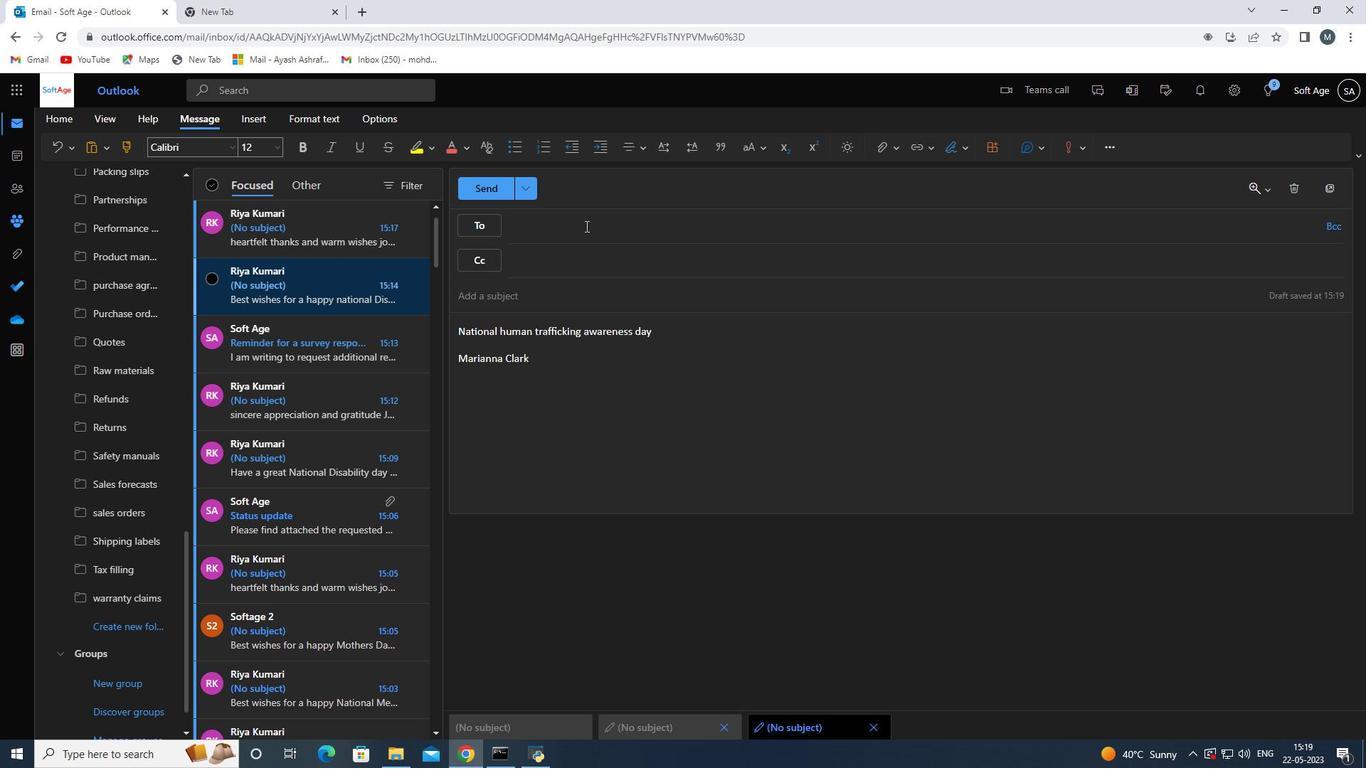 
Action: Key pressed softage.3<Key.shift>@softage.net
Screenshot: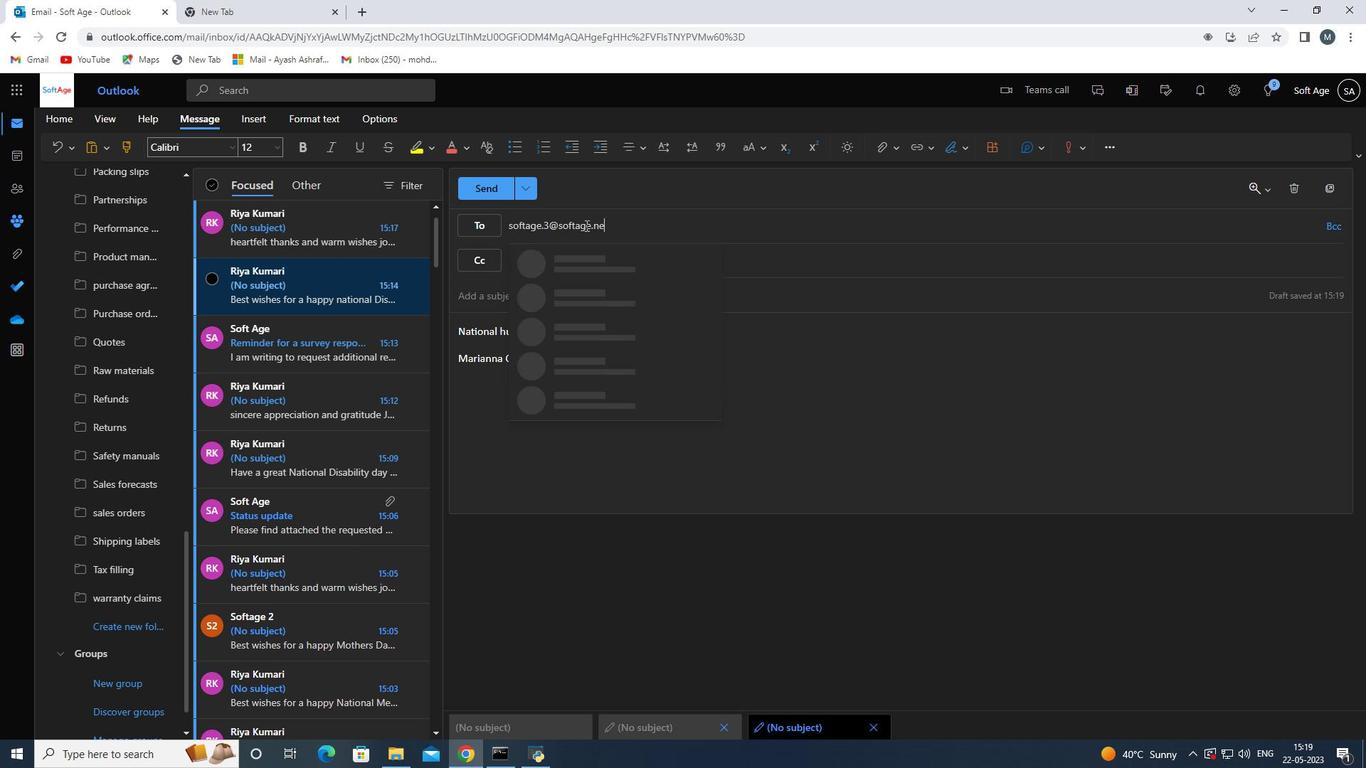 
Action: Mouse moved to (591, 269)
Screenshot: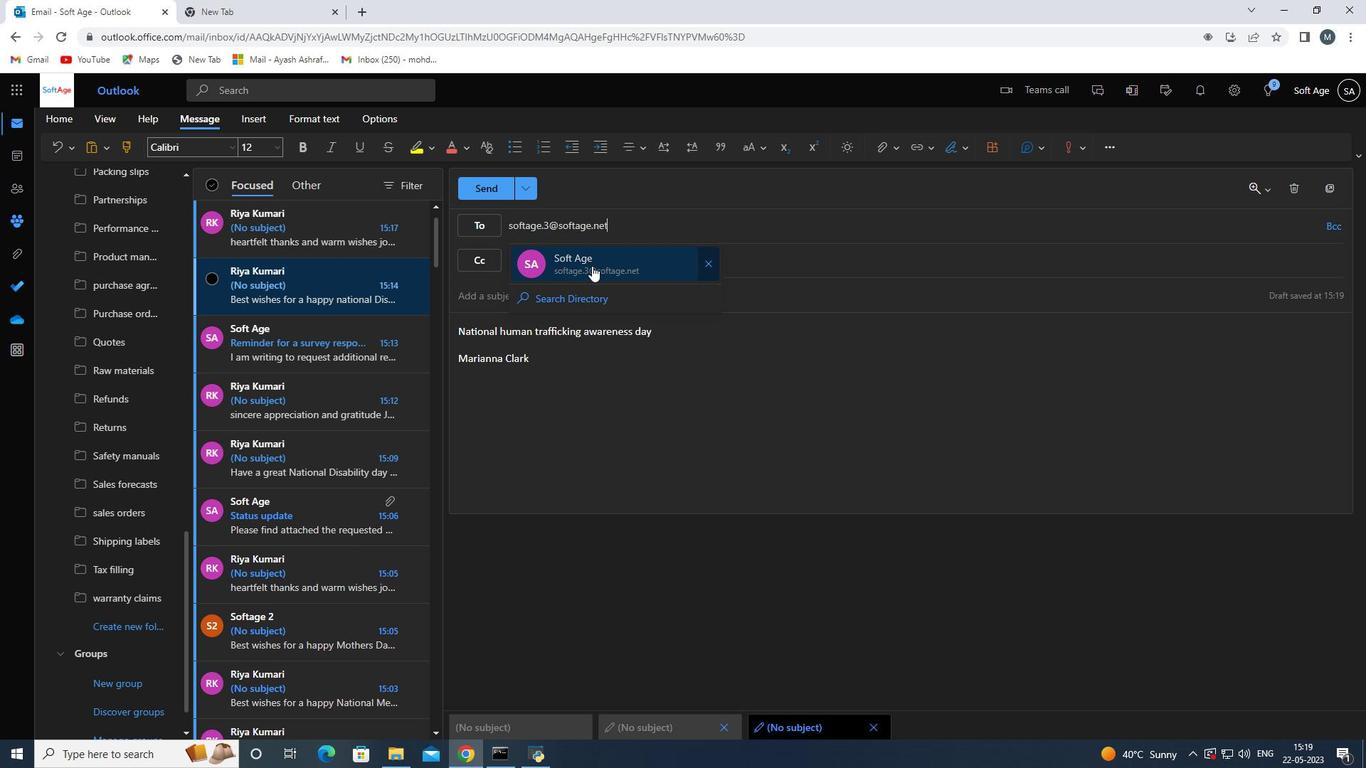 
Action: Mouse pressed left at (591, 269)
Screenshot: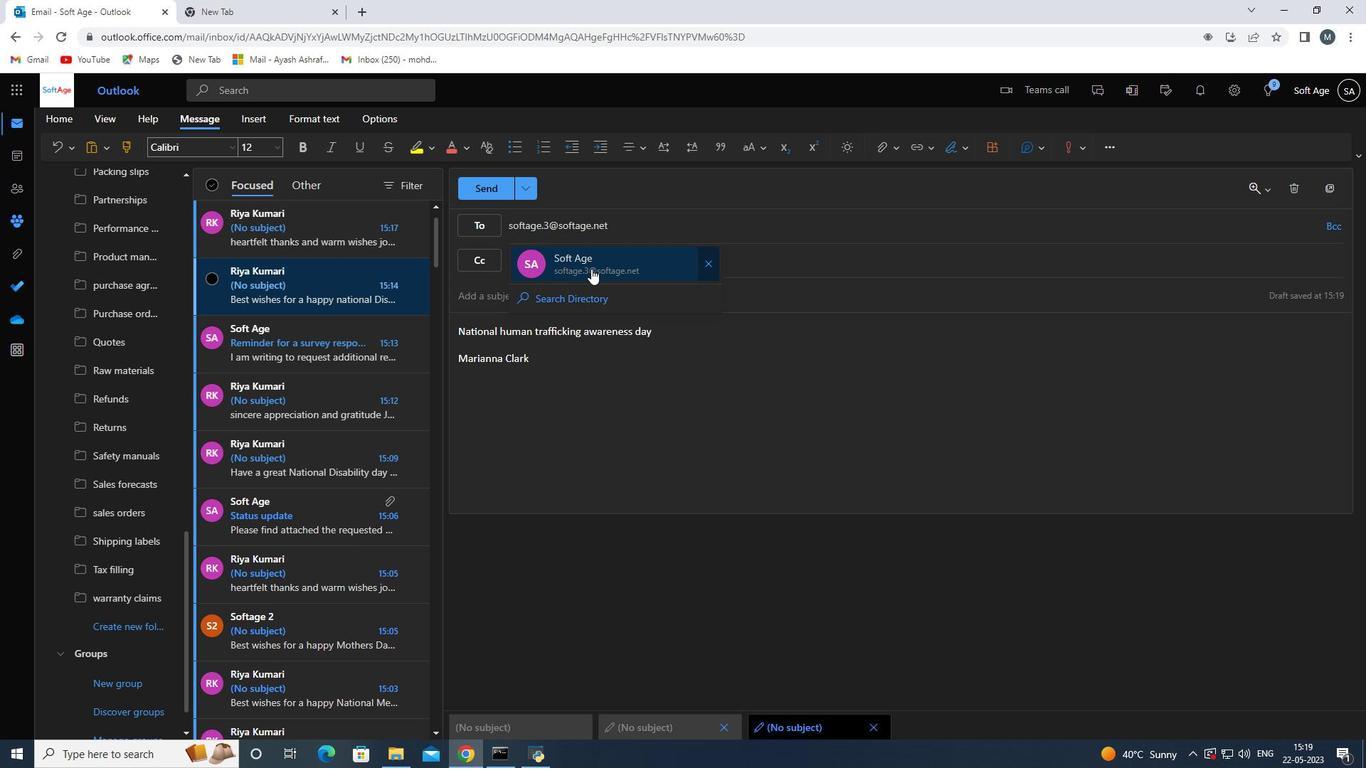 
Action: Mouse moved to (152, 569)
Screenshot: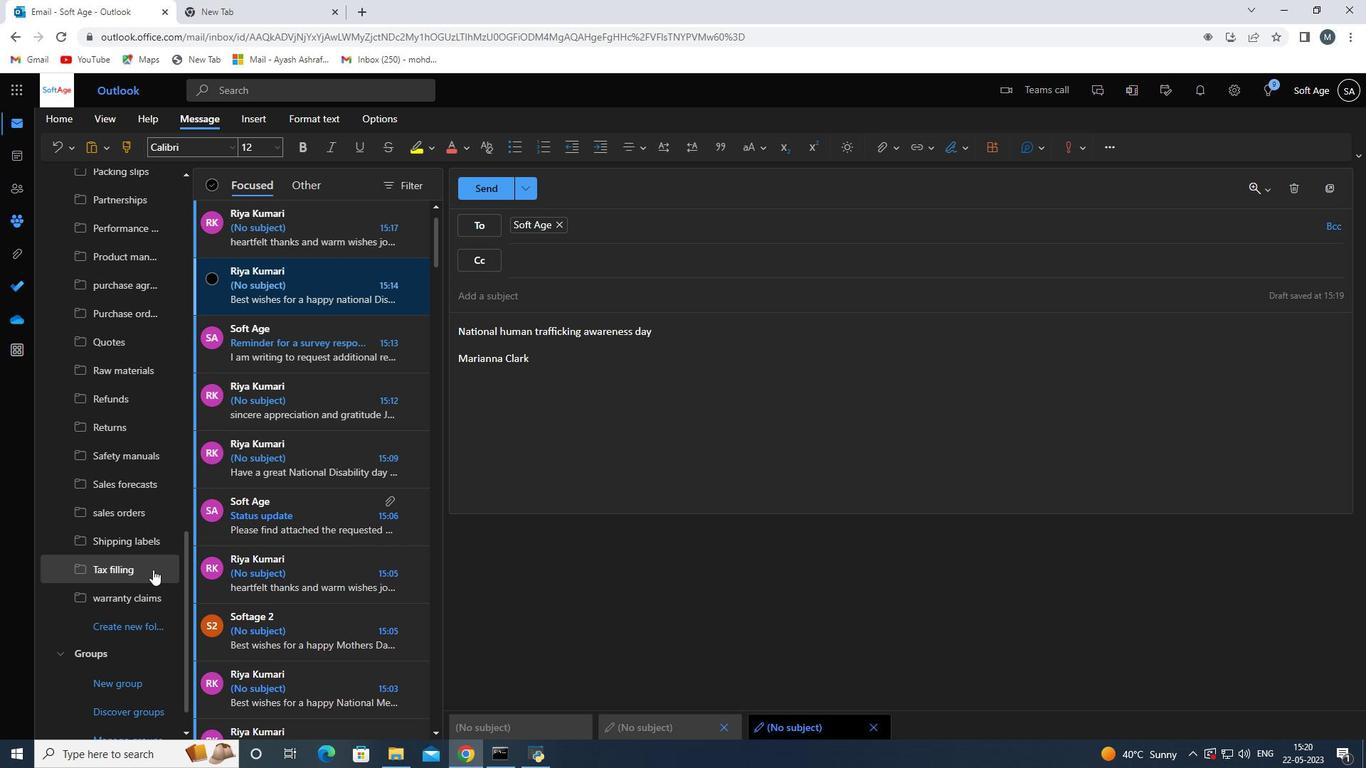 
Action: Mouse scrolled (152, 568) with delta (0, 0)
Screenshot: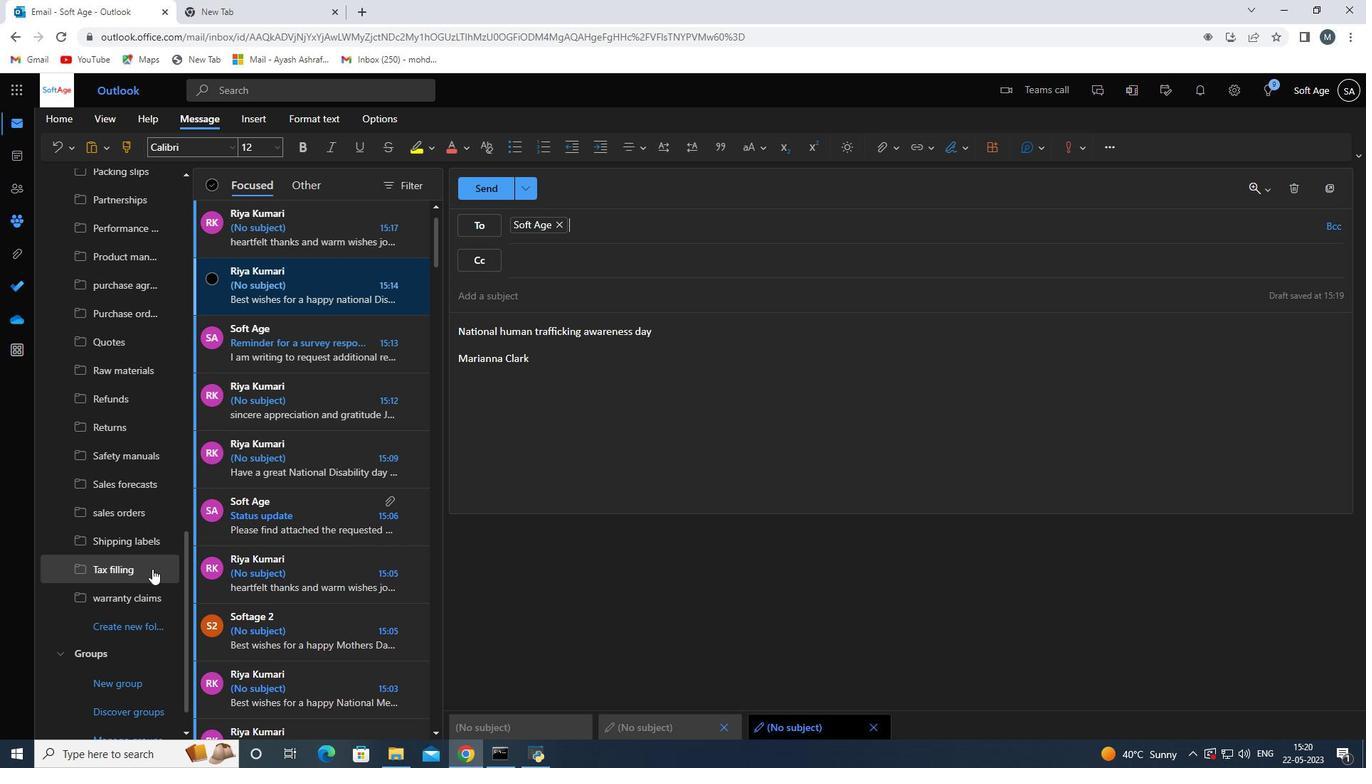 
Action: Mouse moved to (152, 570)
Screenshot: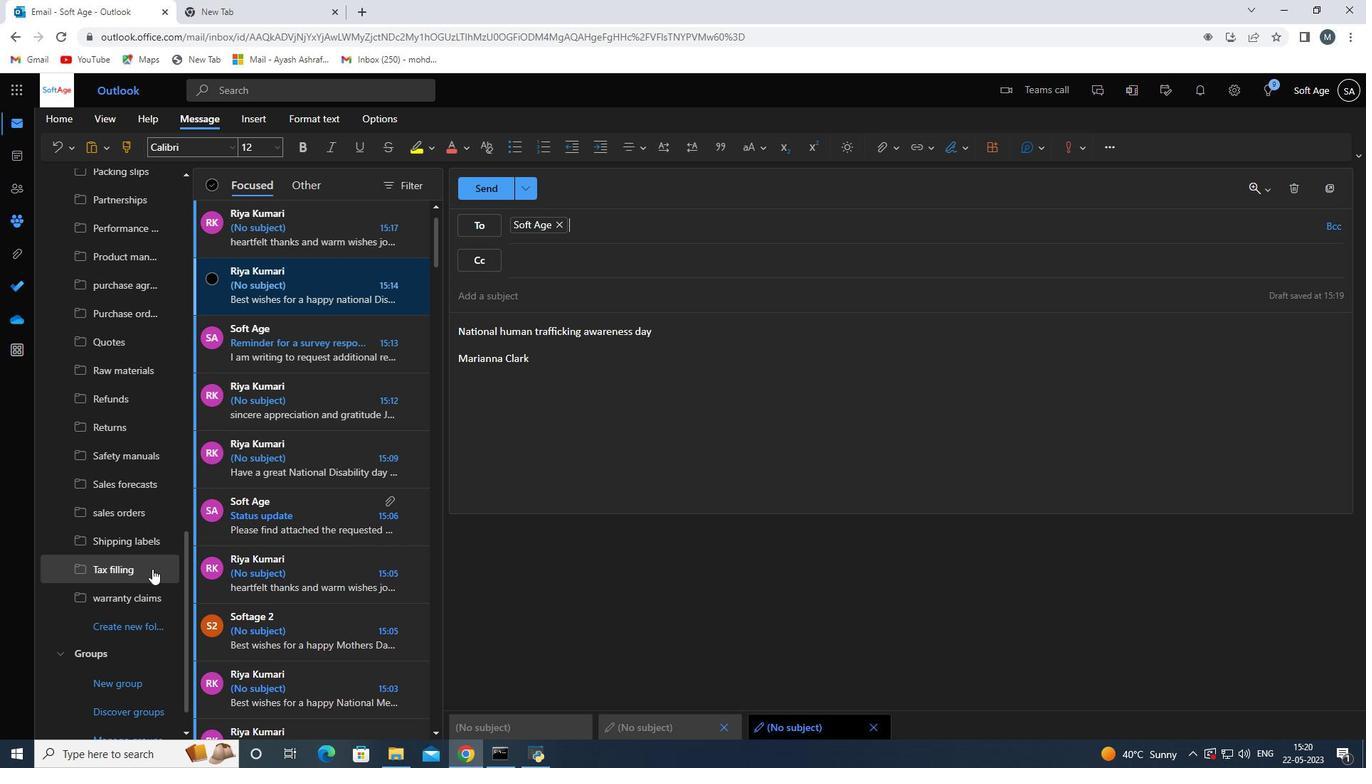 
Action: Mouse scrolled (152, 569) with delta (0, 0)
Screenshot: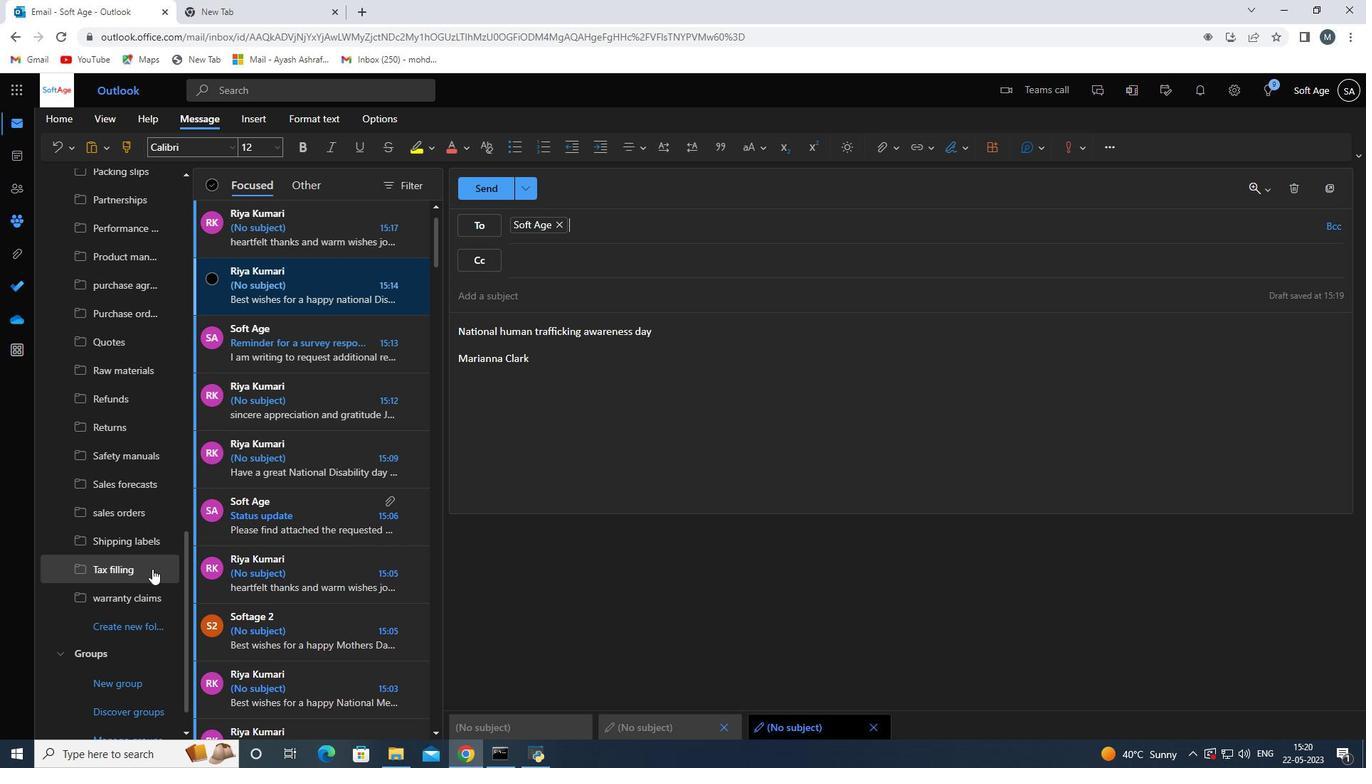 
Action: Mouse moved to (133, 585)
Screenshot: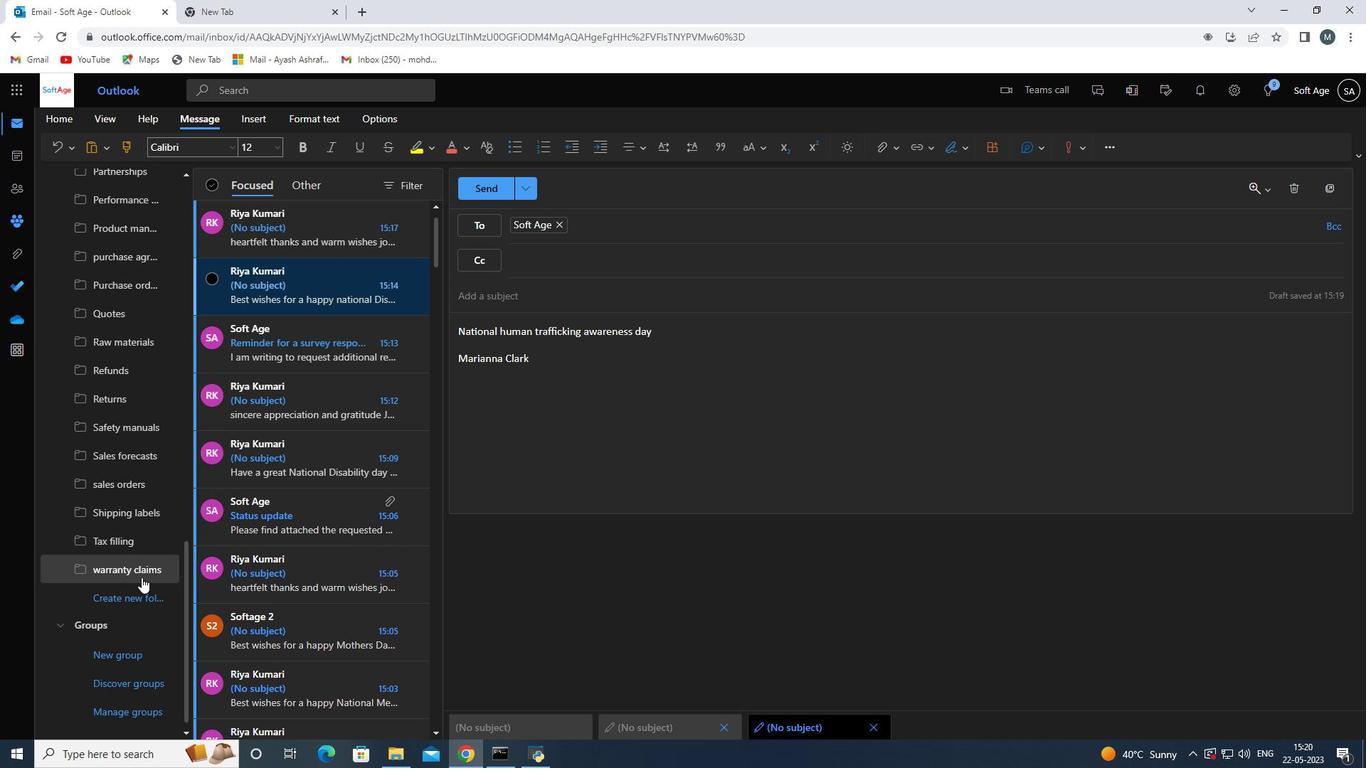 
Action: Mouse pressed left at (133, 585)
Screenshot: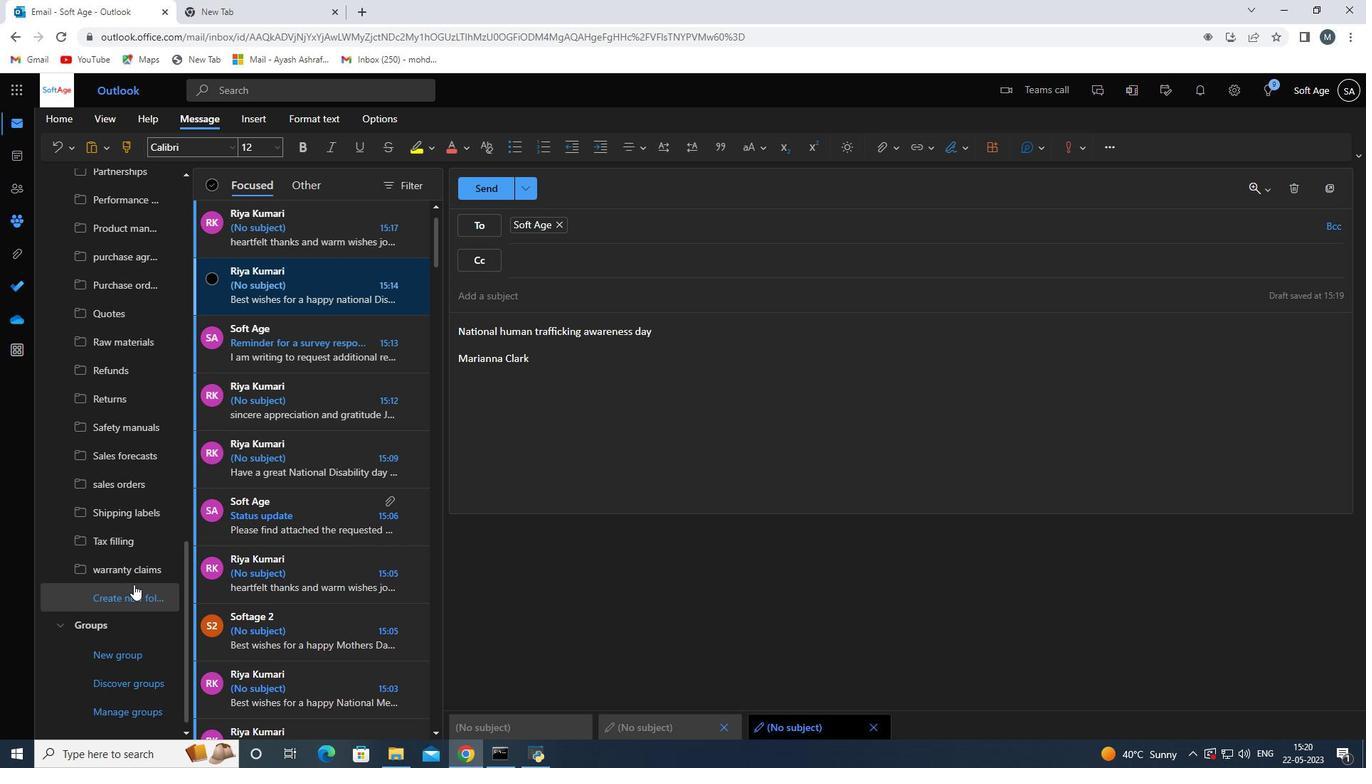 
Action: Mouse moved to (130, 596)
Screenshot: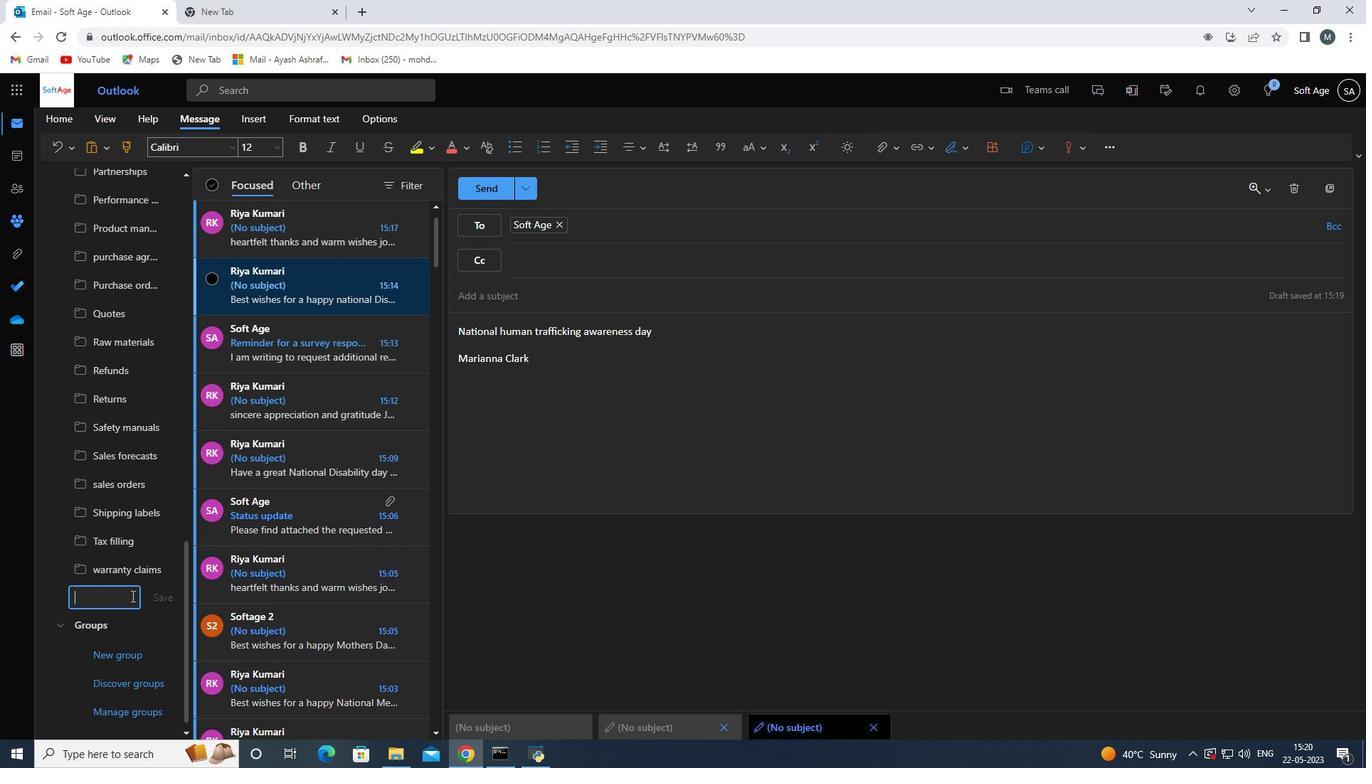 
Action: Mouse pressed left at (130, 596)
Screenshot: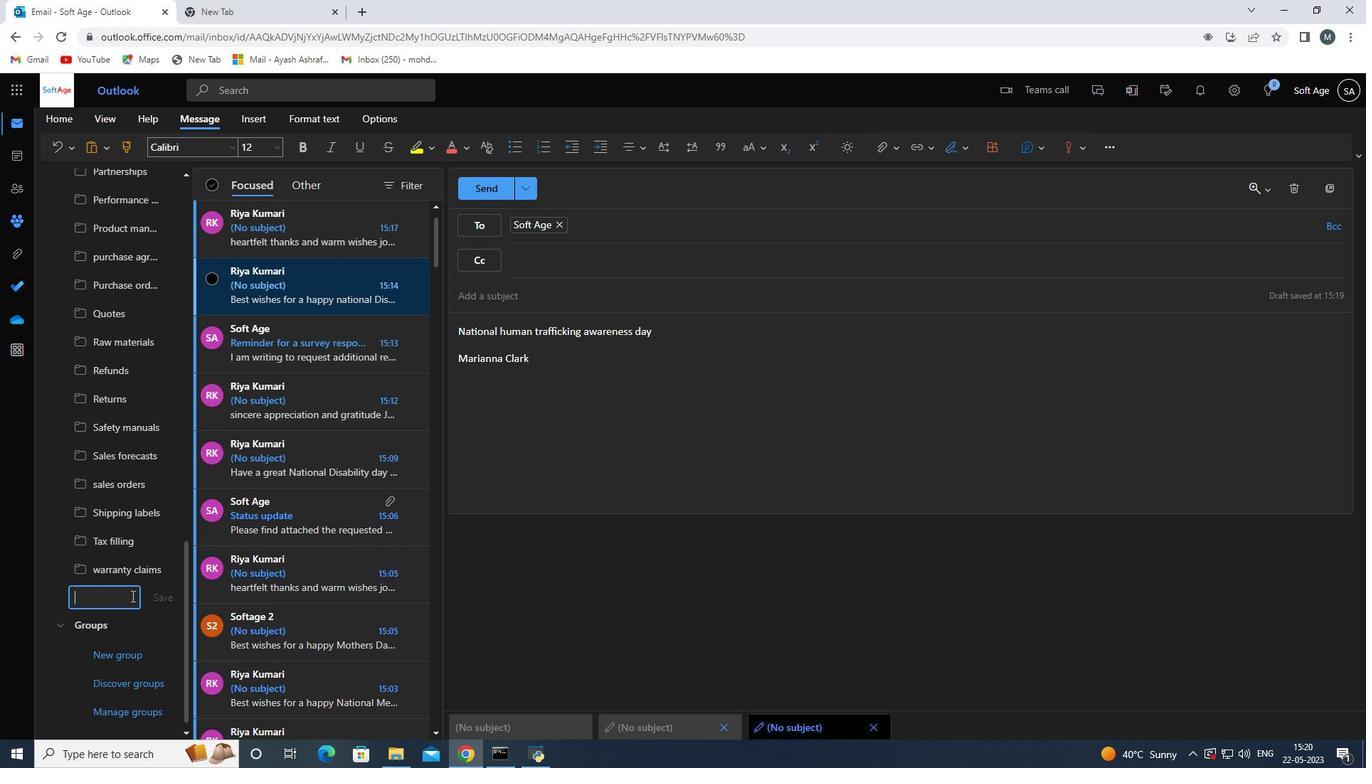 
Action: Mouse moved to (126, 597)
Screenshot: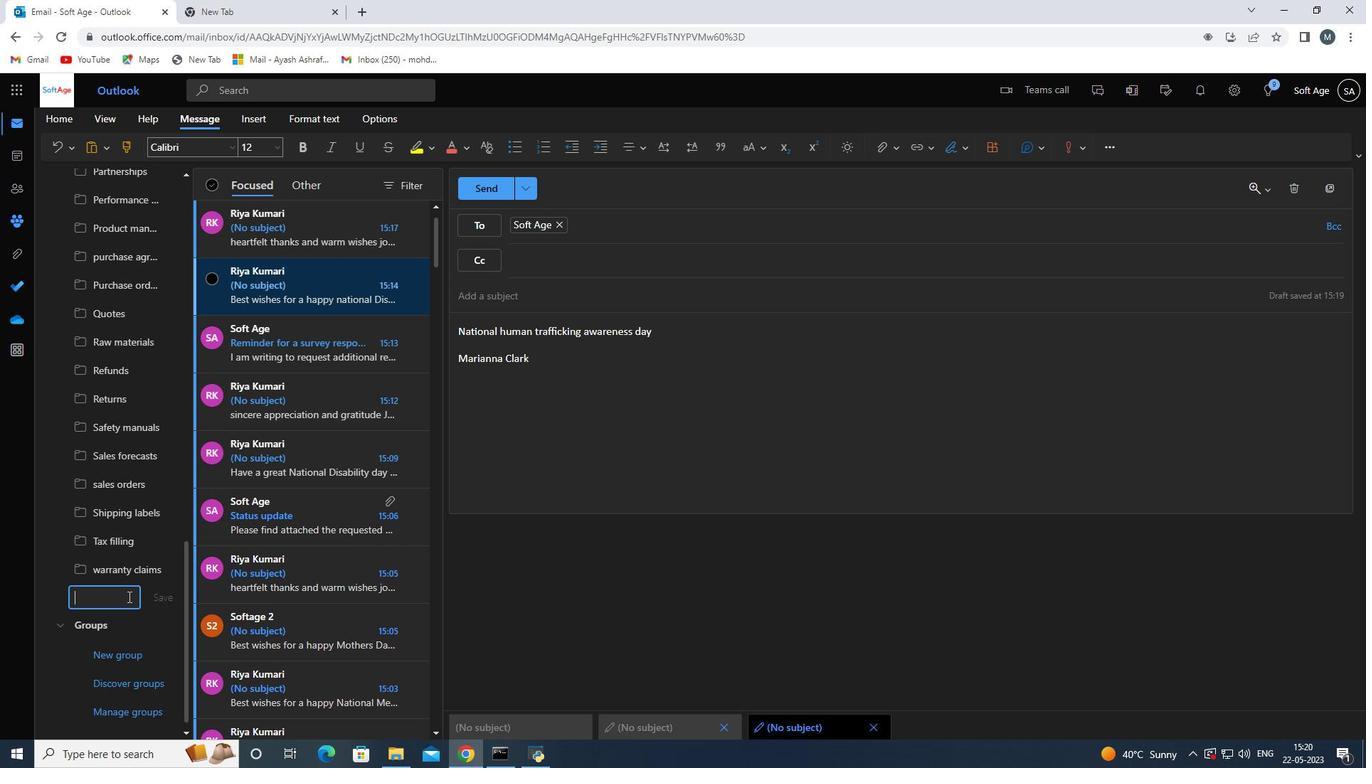 
Action: Key pressed sales<Key.space>contracts<Key.space>
Screenshot: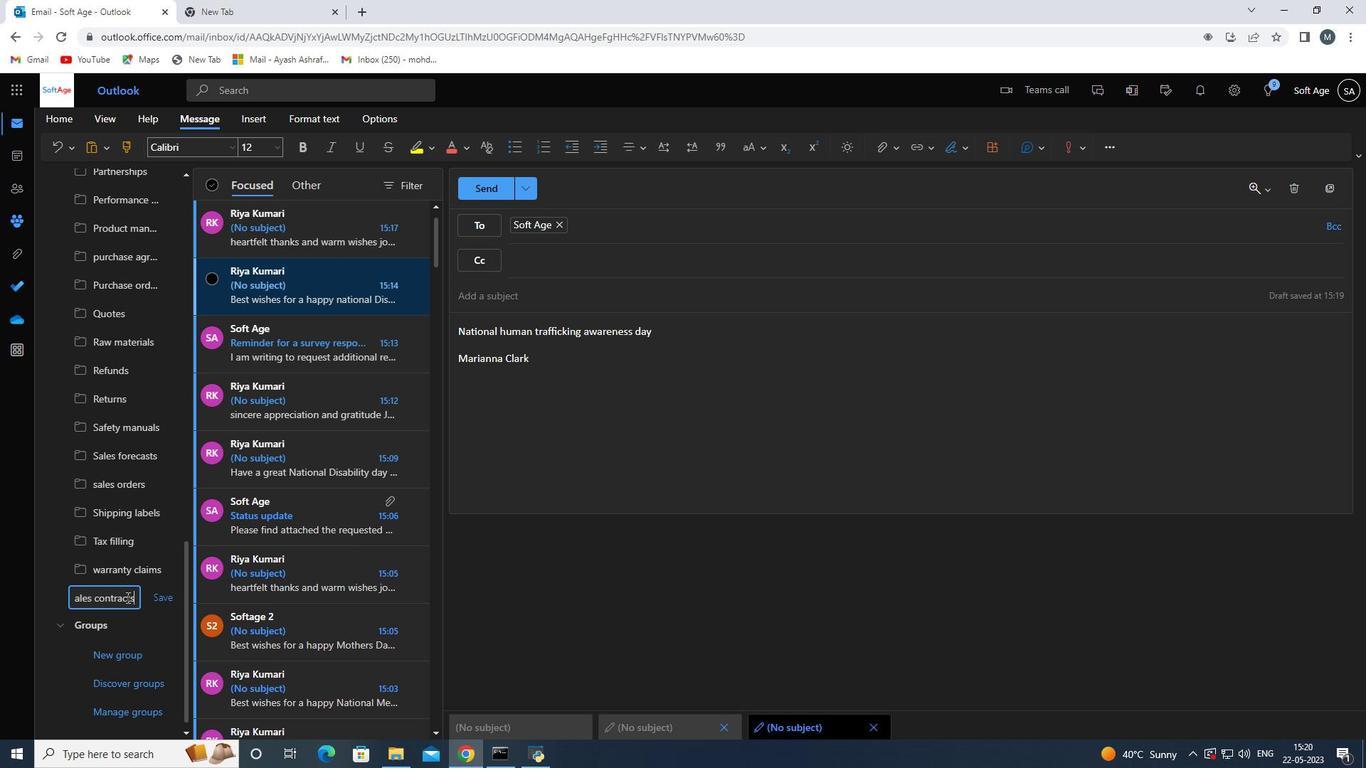 
Action: Mouse moved to (145, 589)
Screenshot: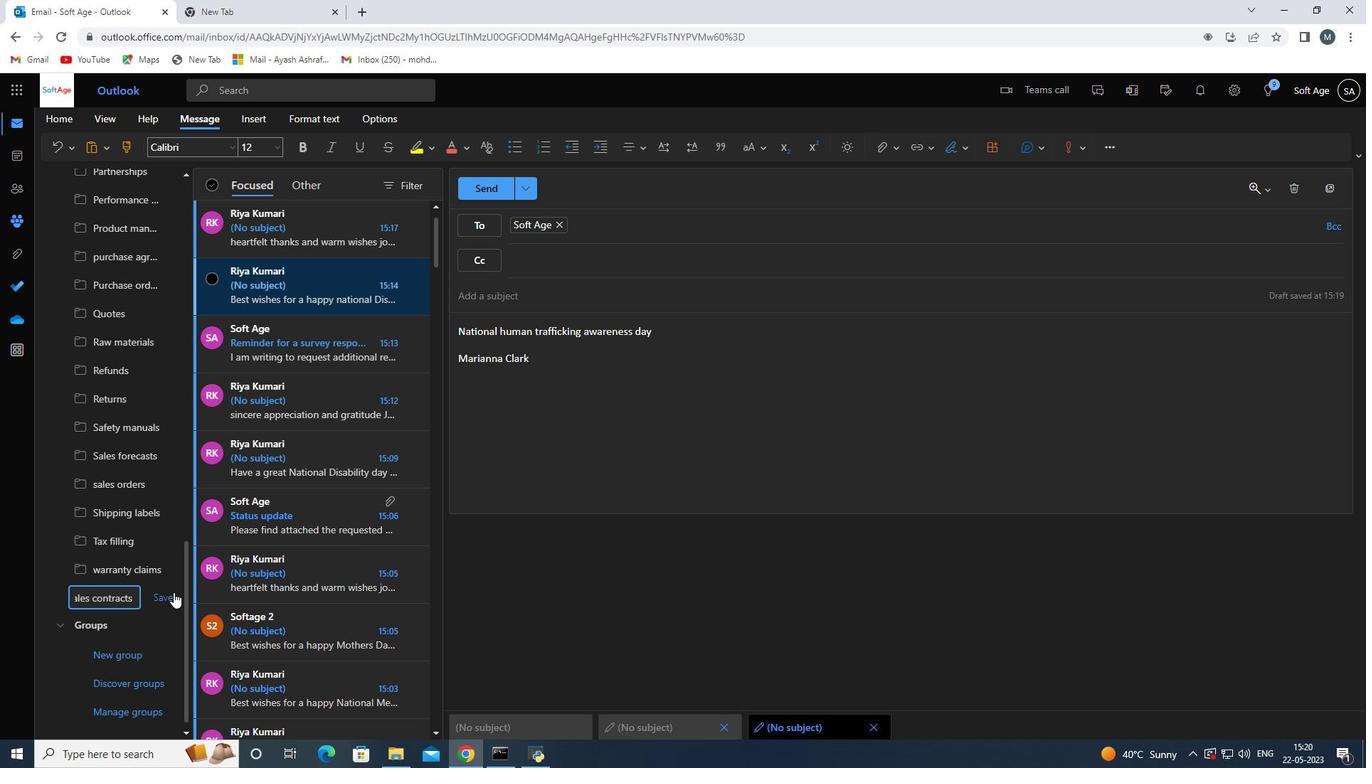 
Action: Mouse pressed left at (145, 589)
Screenshot: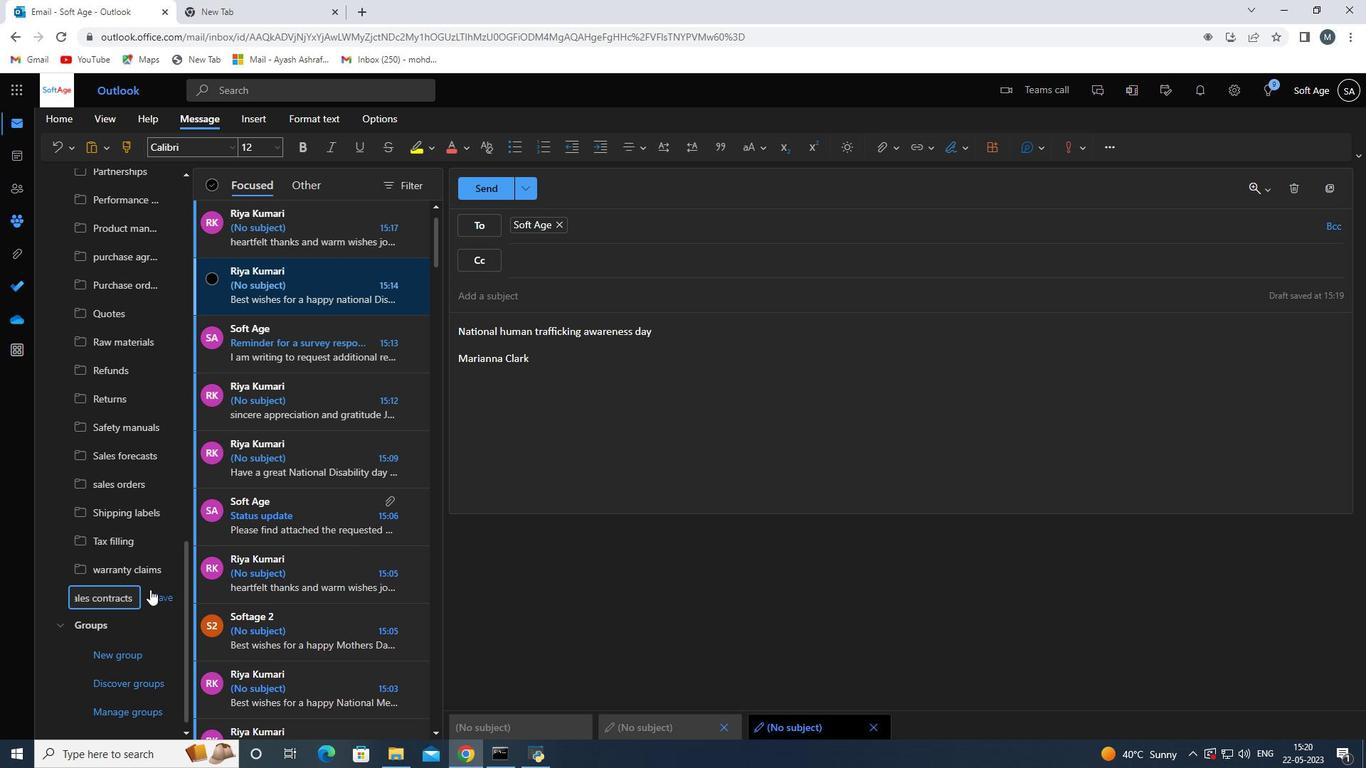 
Action: Mouse moved to (491, 192)
Screenshot: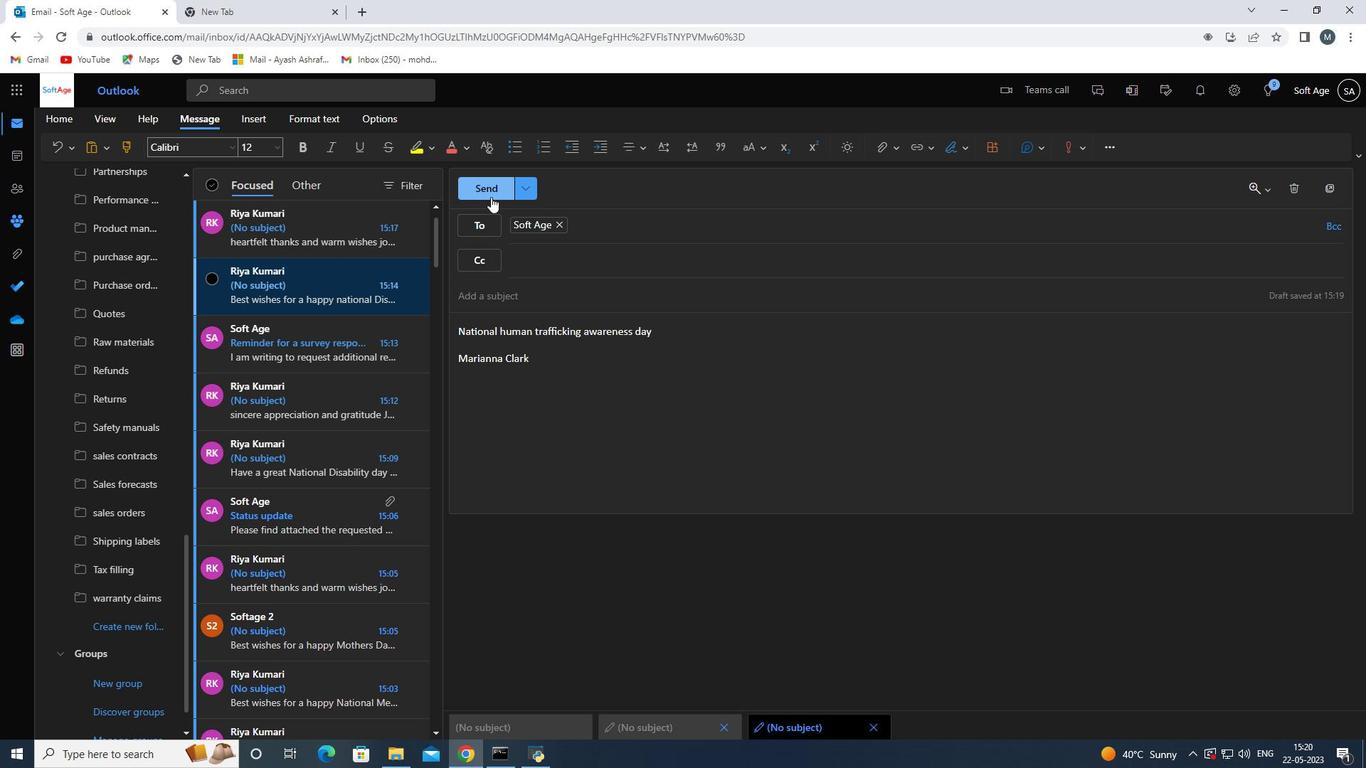 
Action: Mouse pressed left at (491, 192)
Screenshot: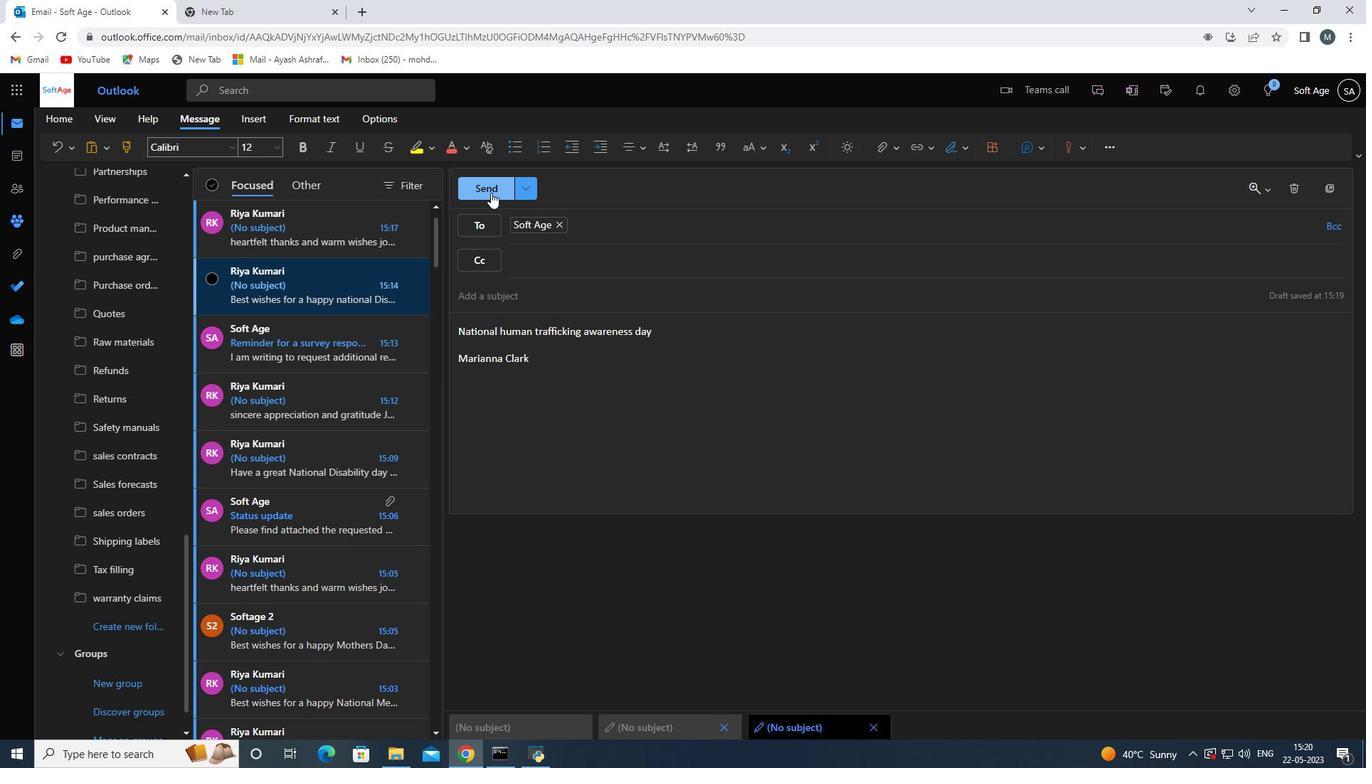 
Action: Mouse moved to (661, 451)
Screenshot: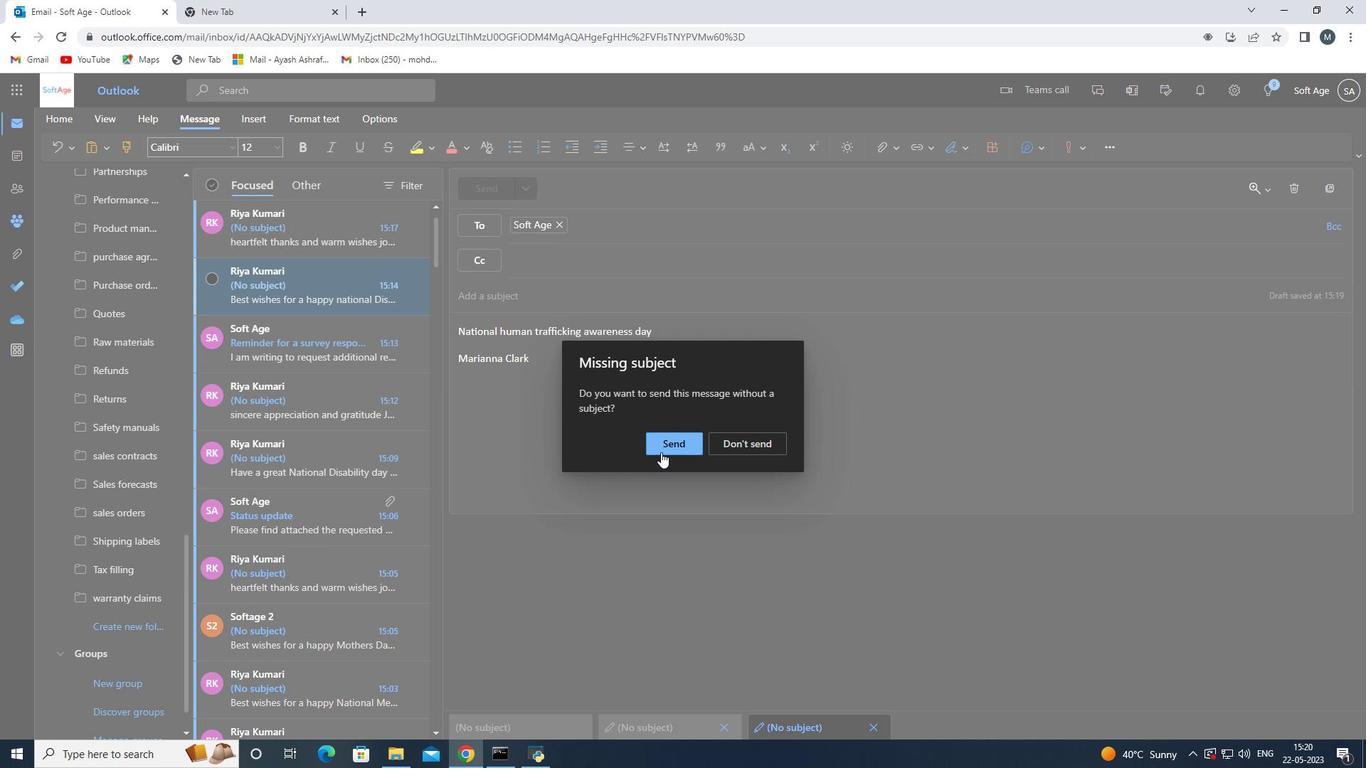 
Action: Mouse pressed left at (661, 451)
Screenshot: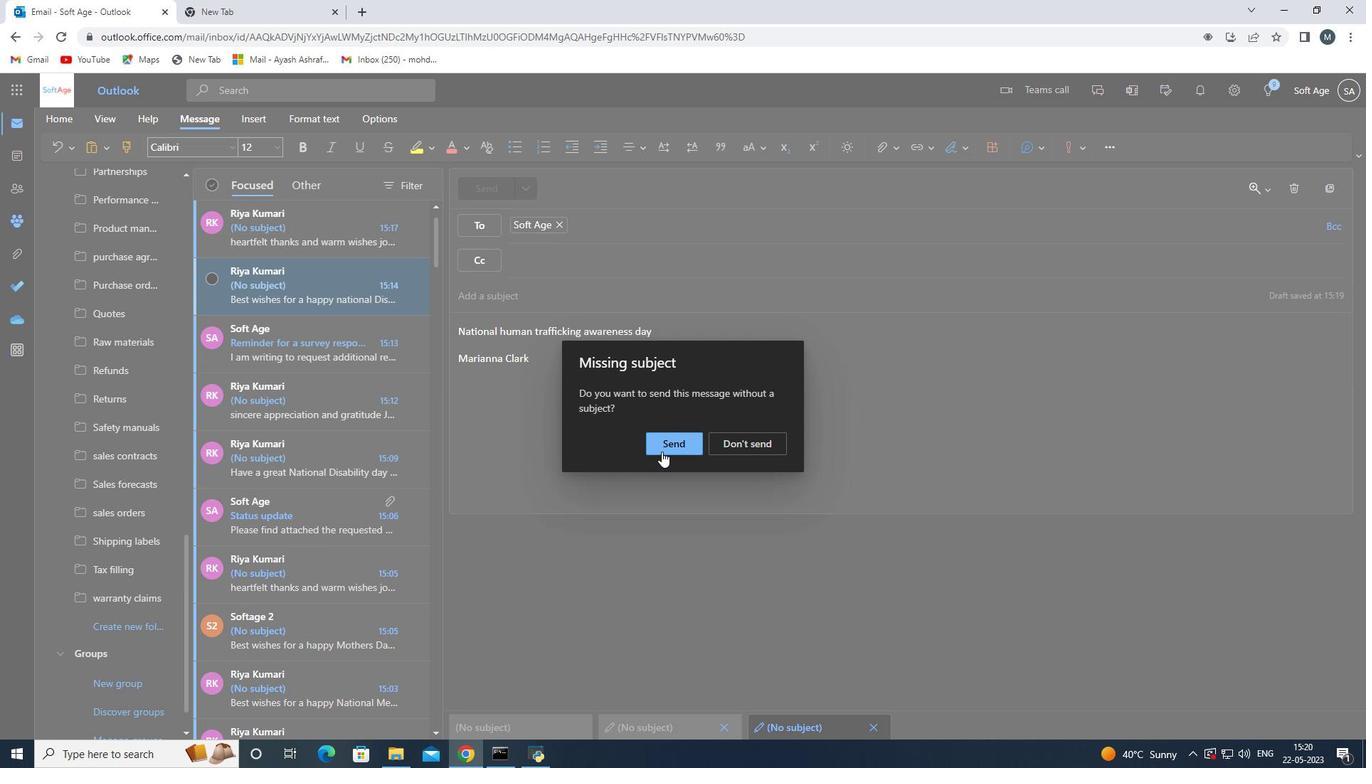 
